 Task: Create an event for the post-launch celebratory dinner.
Action: Mouse moved to (533, 389)
Screenshot: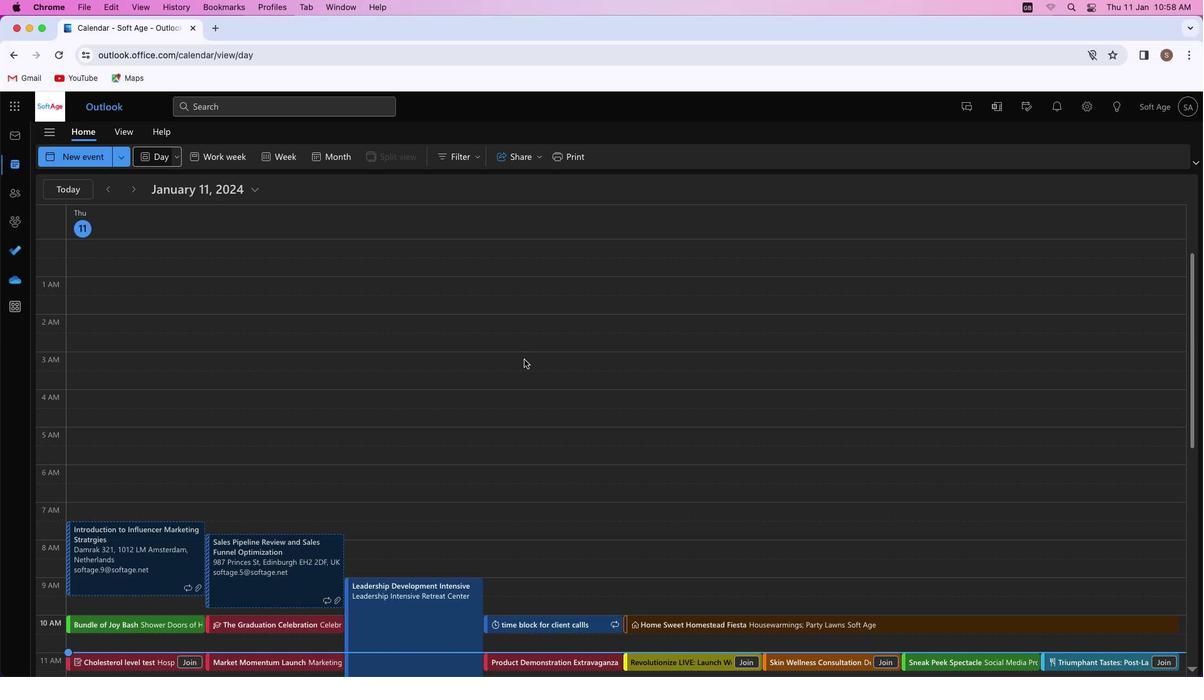
Action: Mouse pressed left at (533, 389)
Screenshot: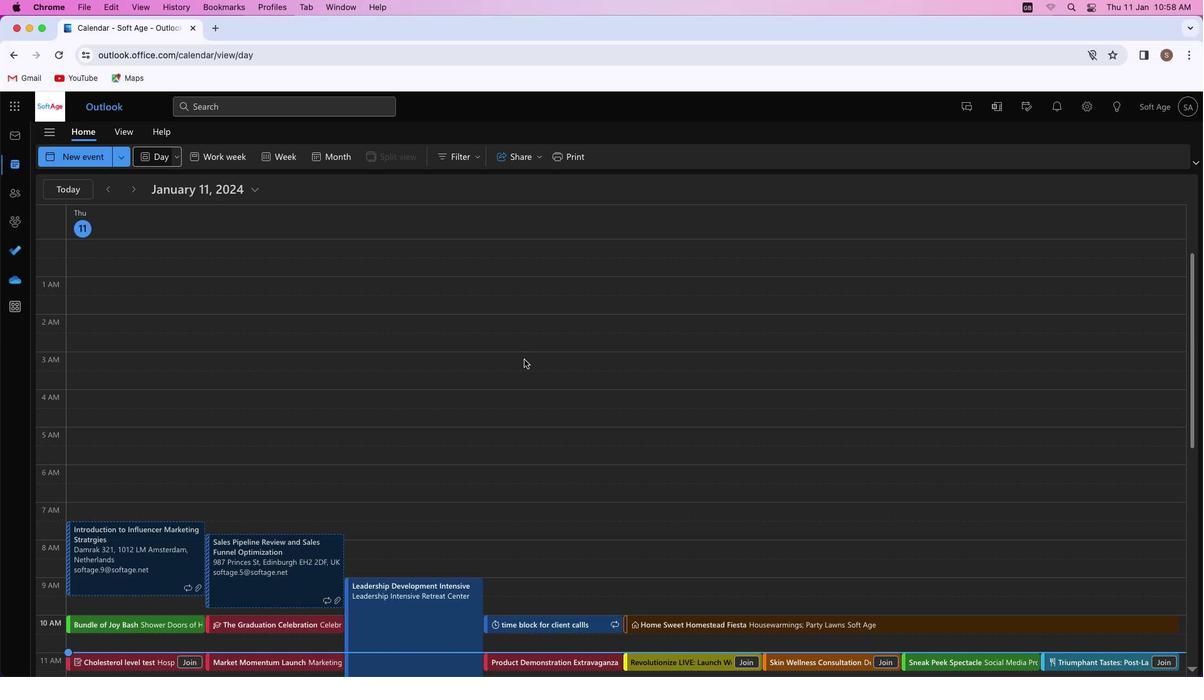 
Action: Mouse moved to (92, 159)
Screenshot: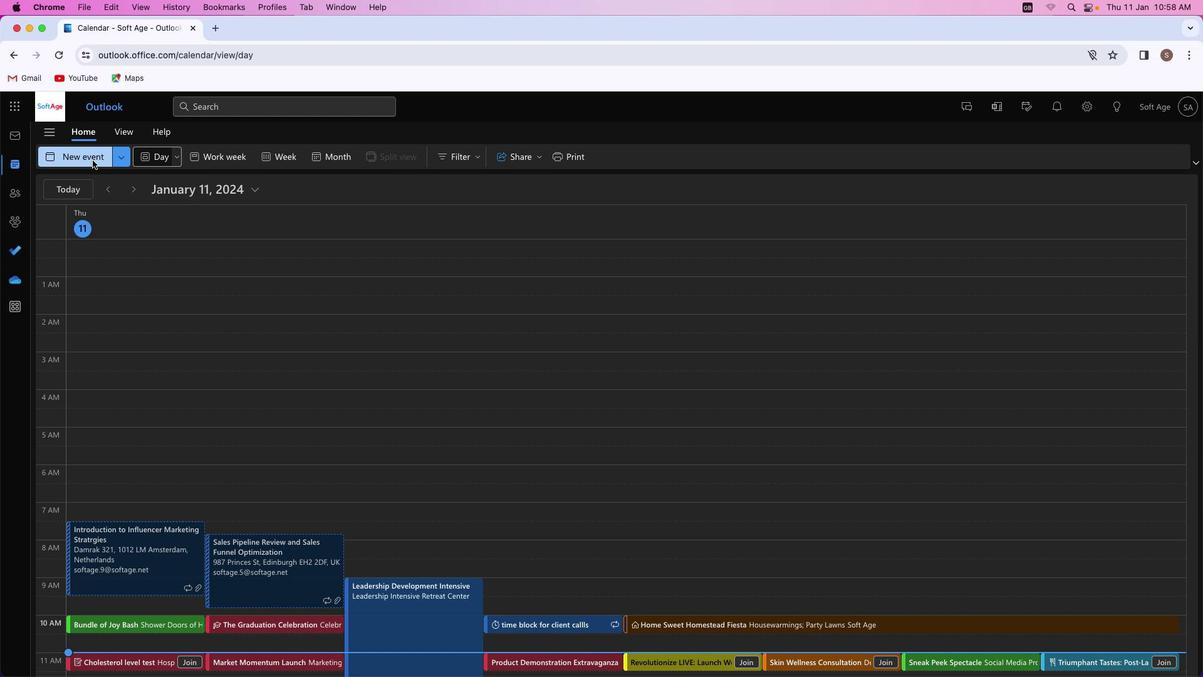 
Action: Mouse pressed left at (92, 159)
Screenshot: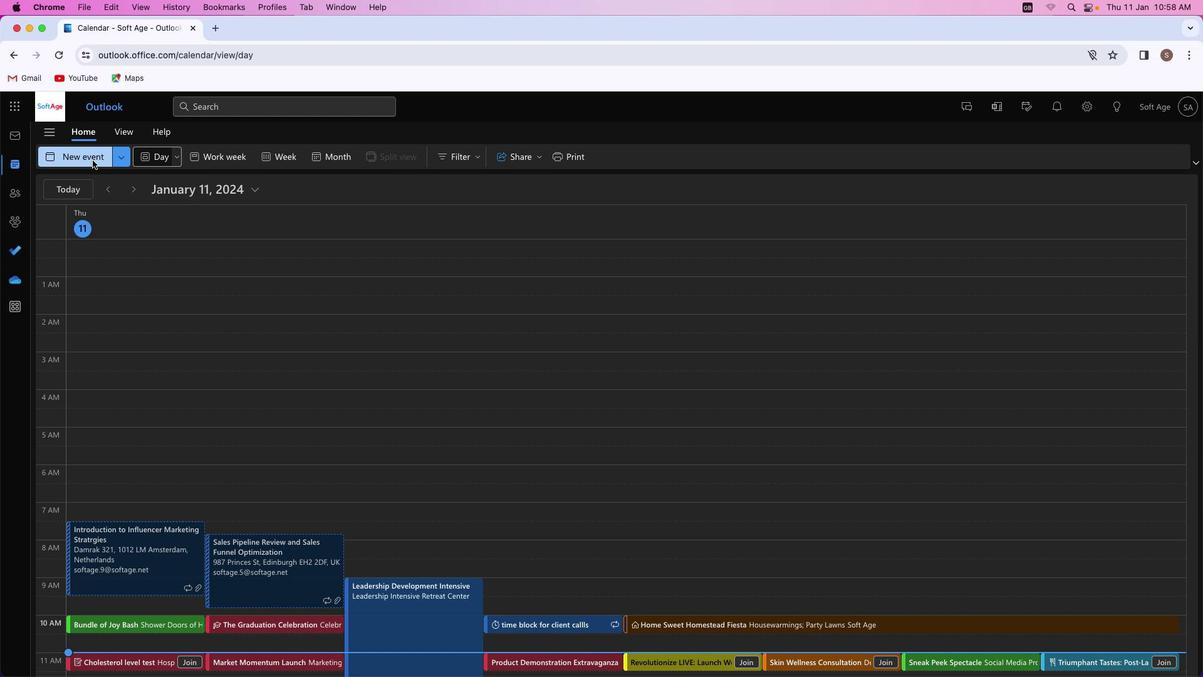 
Action: Mouse moved to (337, 233)
Screenshot: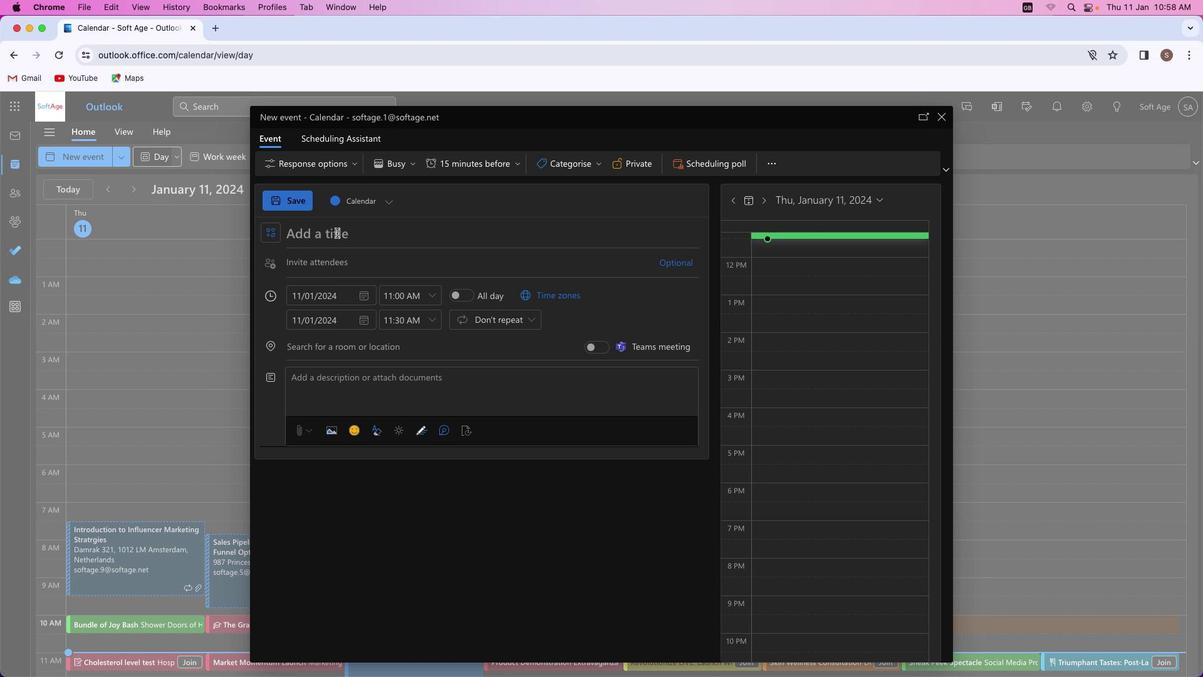 
Action: Mouse pressed left at (337, 233)
Screenshot: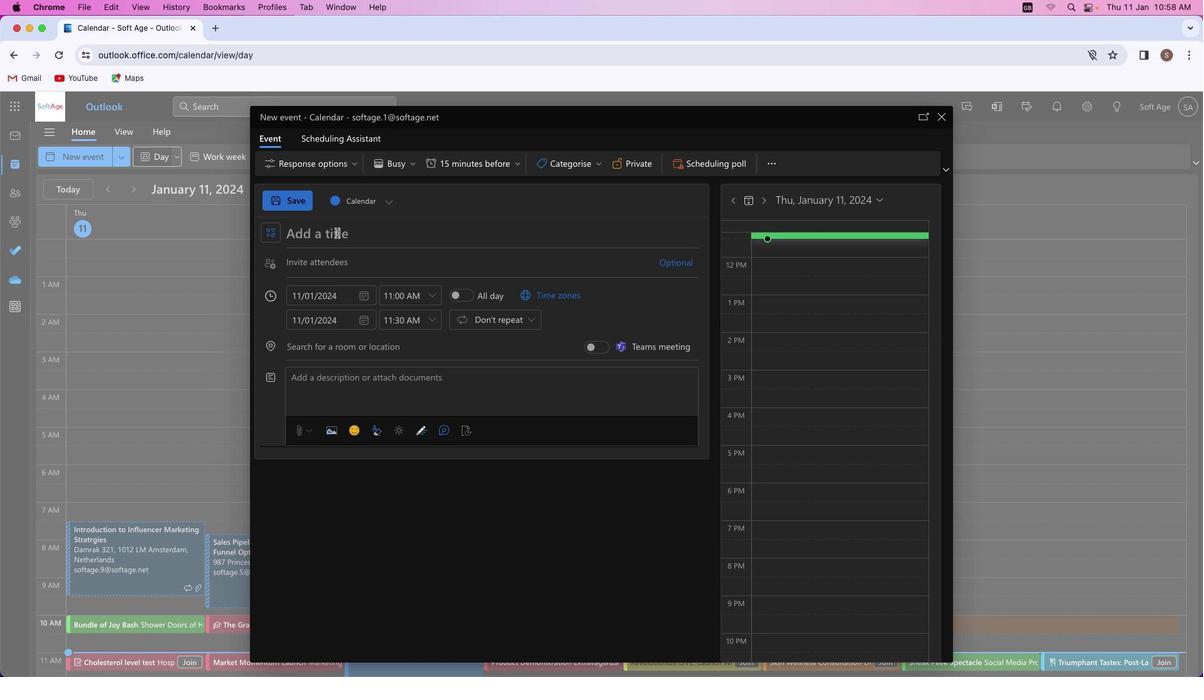 
Action: Key pressed Key.shift'T''r''i''u''m''p''h''a''n''t'Key.spaceKey.shift'T''a''s''t''e''s'Key.shift_r':'Key.spaceKey.shift_r'P''o''s''t''-'Key.shift_r'L''a''u''n''c''h'Key.spaceKey.shift'D''i''n''n''e''r'Key.spaceKey.shift'S''o''i''r''e''e'
Screenshot: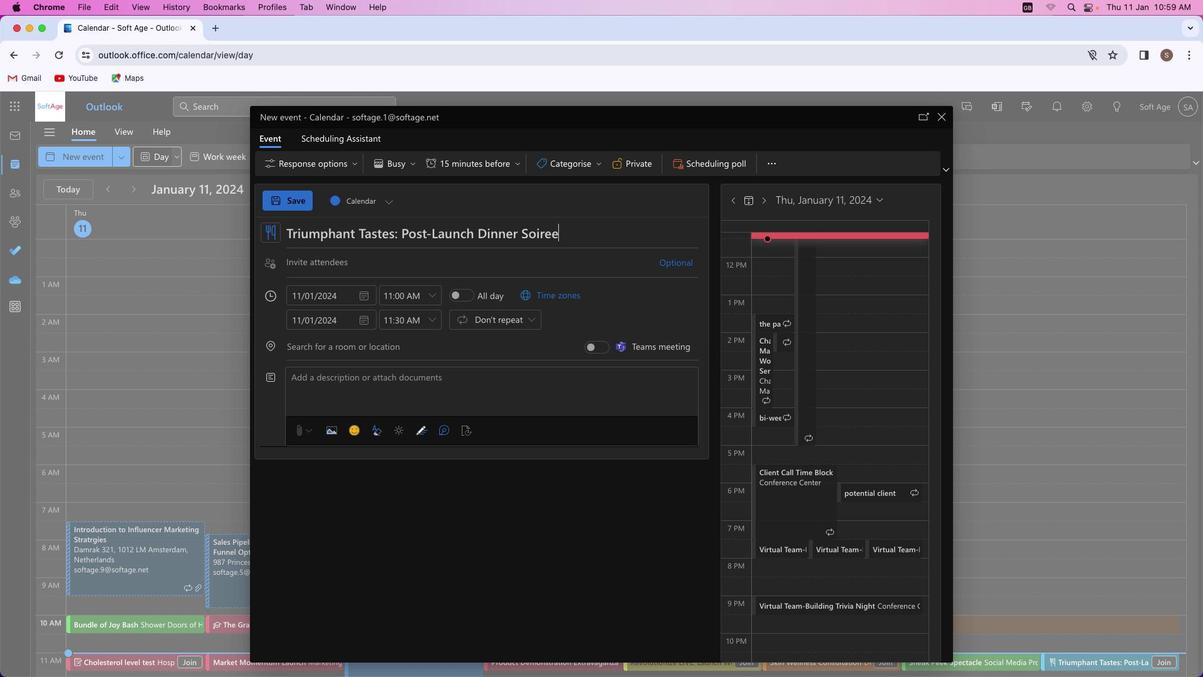 
Action: Mouse moved to (310, 264)
Screenshot: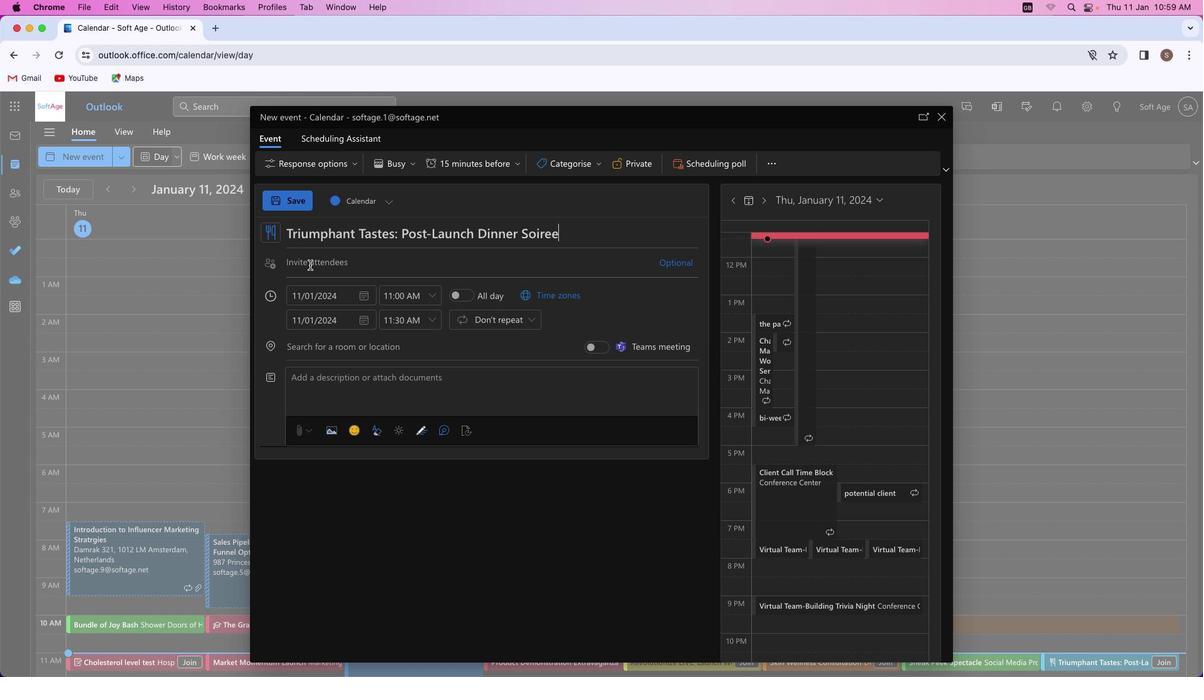 
Action: Mouse pressed left at (310, 264)
Screenshot: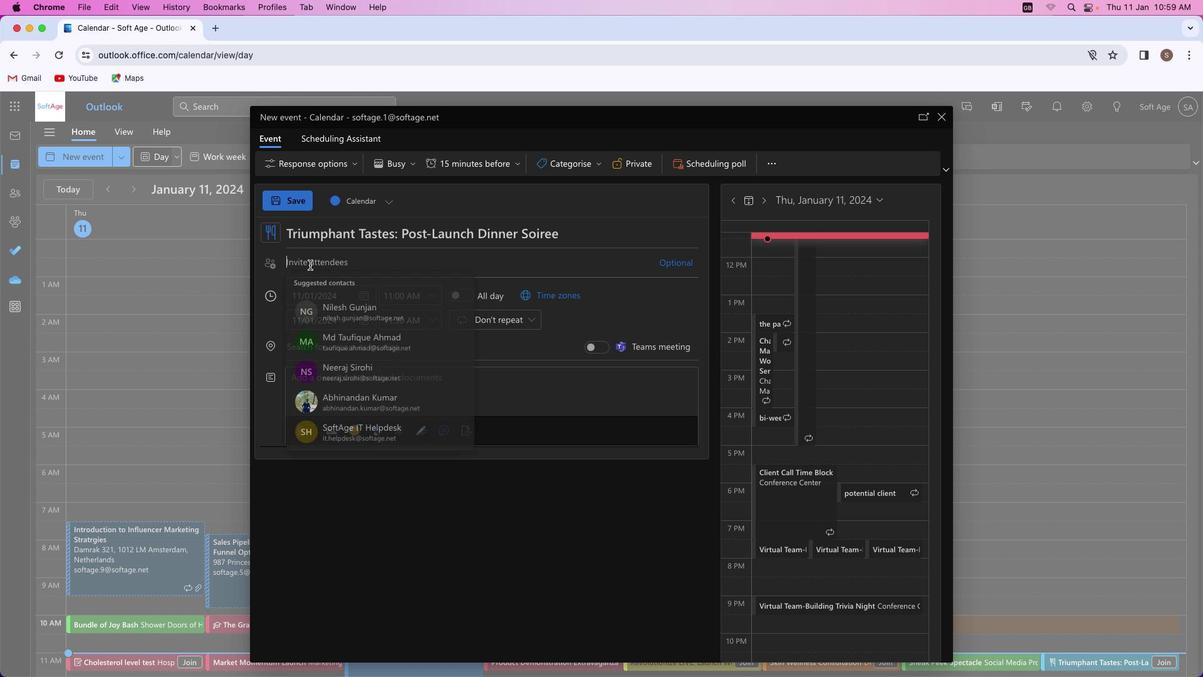 
Action: Key pressed Key.shift'S''h''i''v''a''m''y''a''d''a''v''4''1'Key.shift'@''o''u''t''l''o''o''k''.''c''o''m'
Screenshot: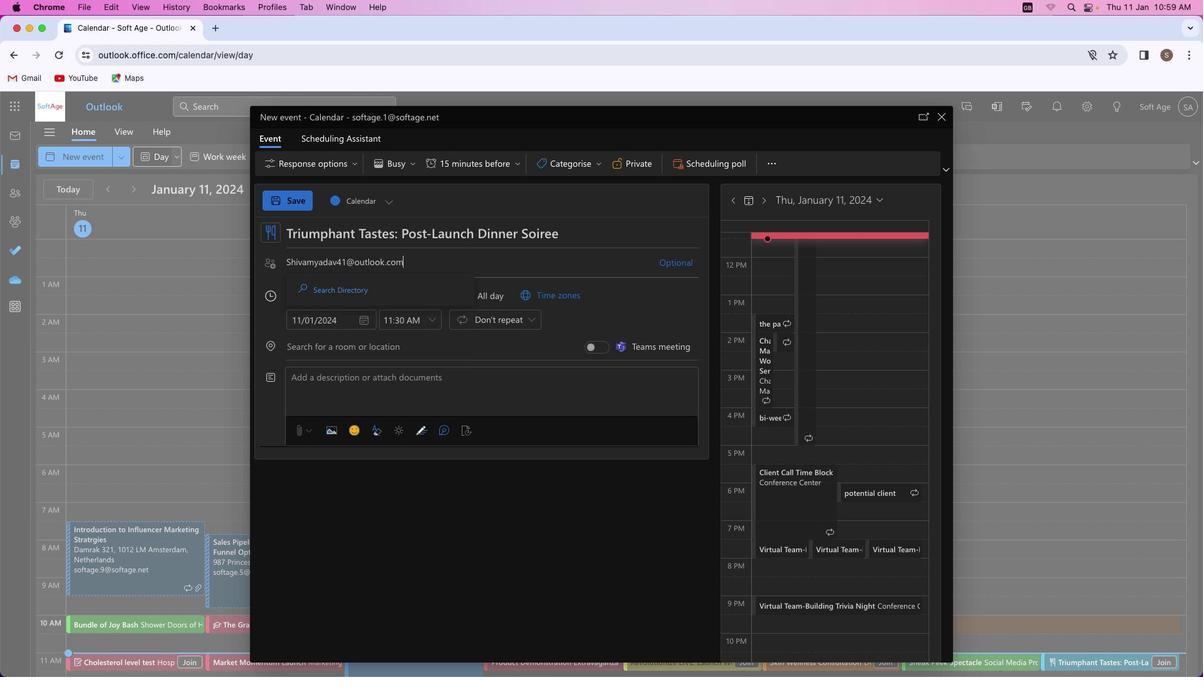 
Action: Mouse moved to (401, 286)
Screenshot: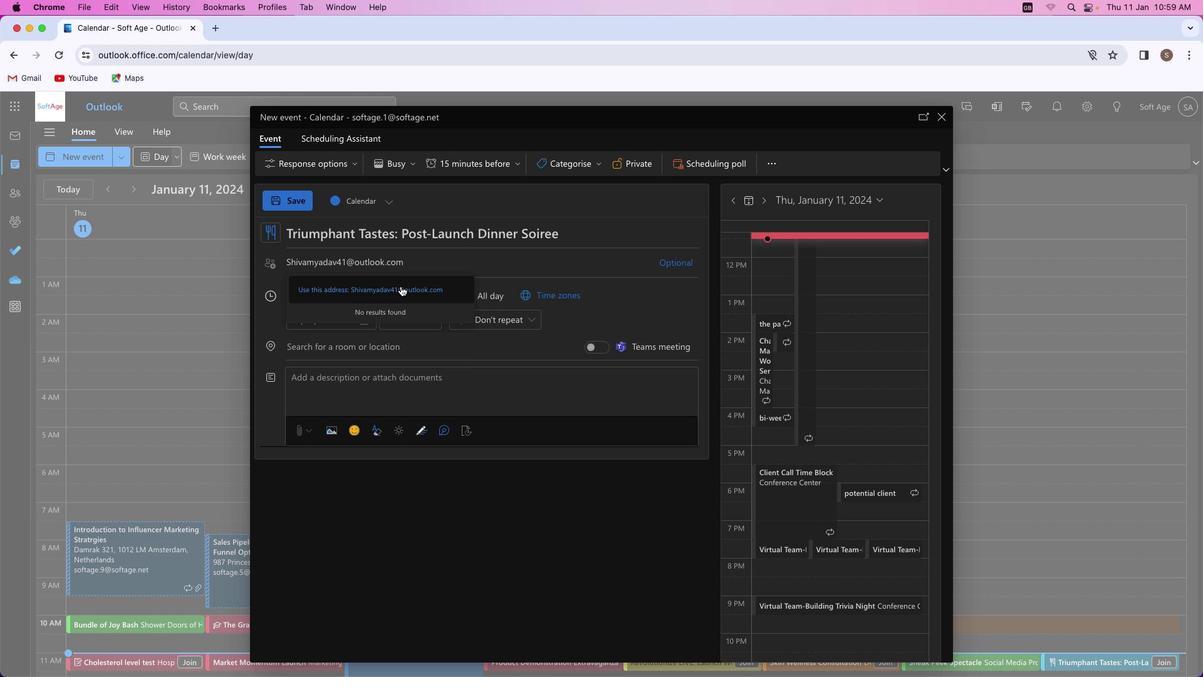 
Action: Mouse pressed left at (401, 286)
Screenshot: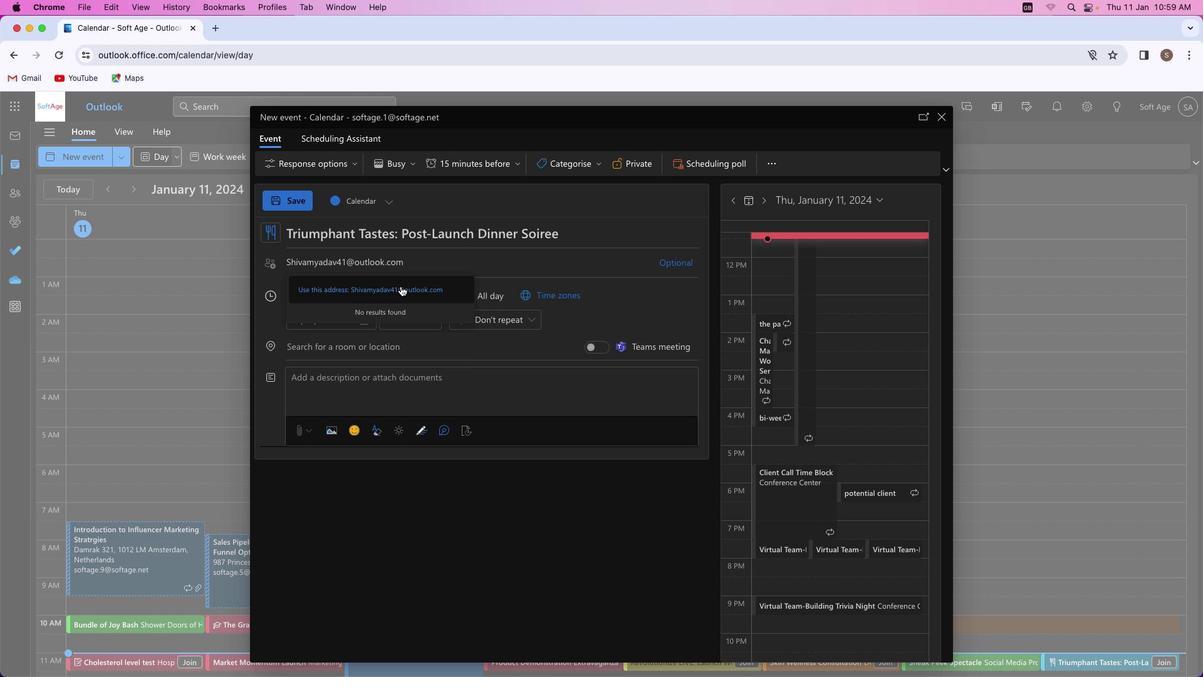 
Action: Mouse moved to (445, 288)
Screenshot: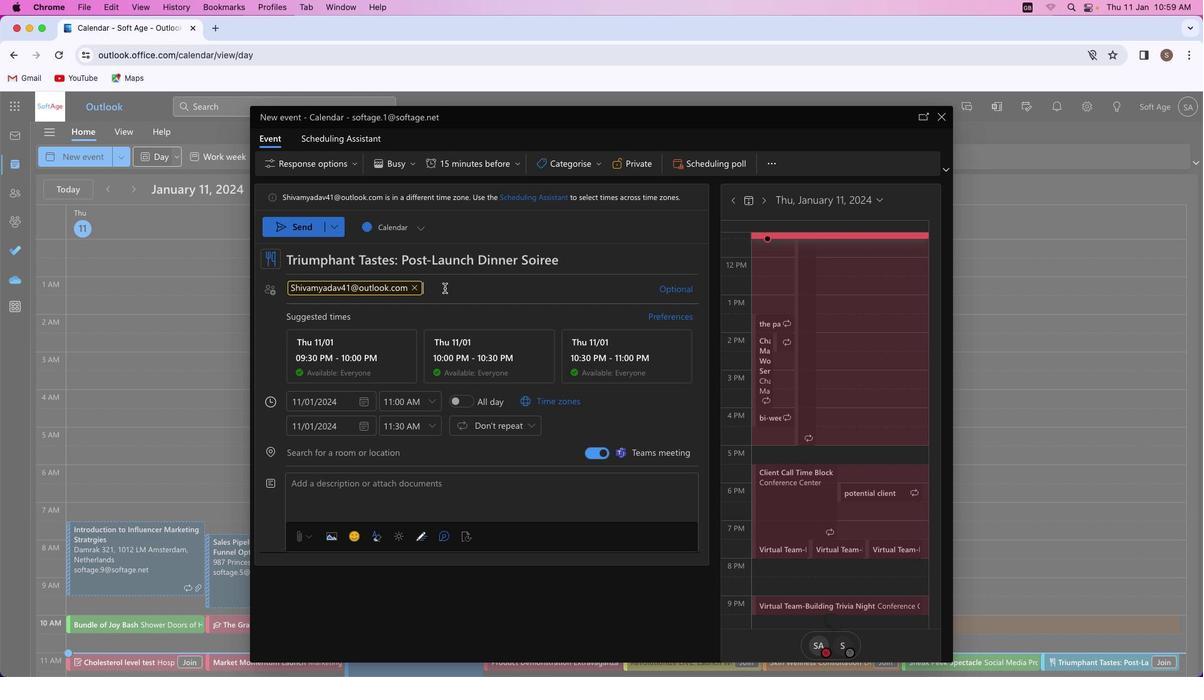 
Action: Key pressed Key.shift'A''k''a''s''h''r''a''j''p''u''t'Key.shift'@''o''u''t''l''o''o''k''.''c''o''m'
Screenshot: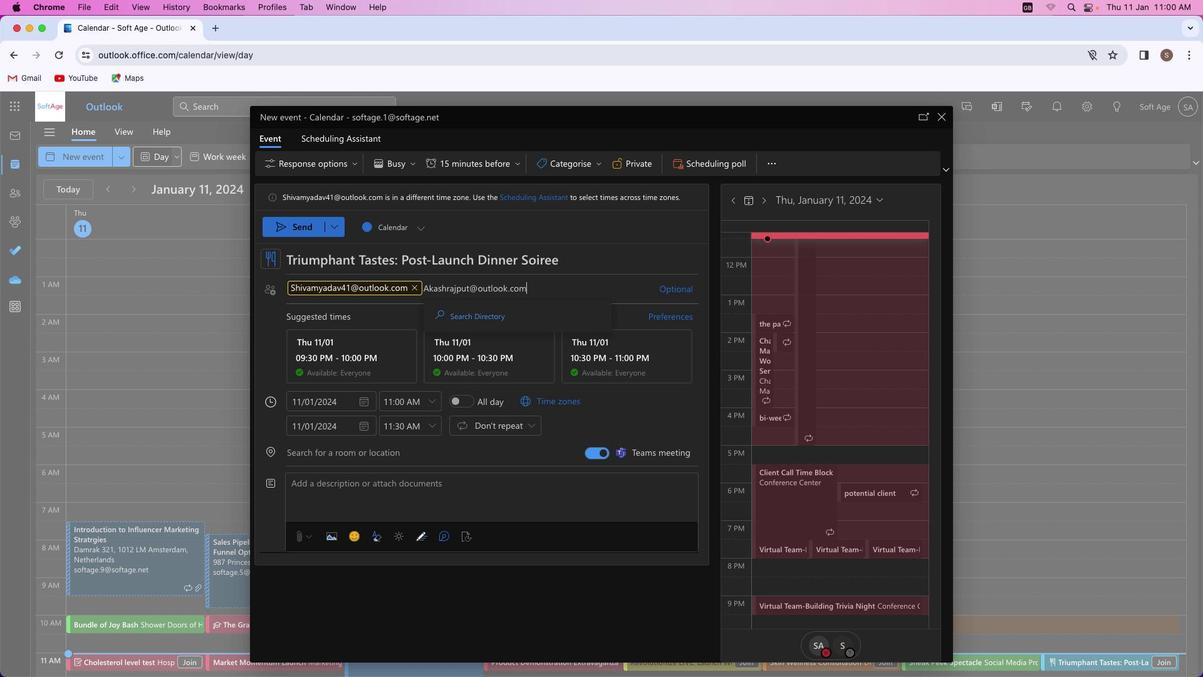 
Action: Mouse moved to (564, 320)
Screenshot: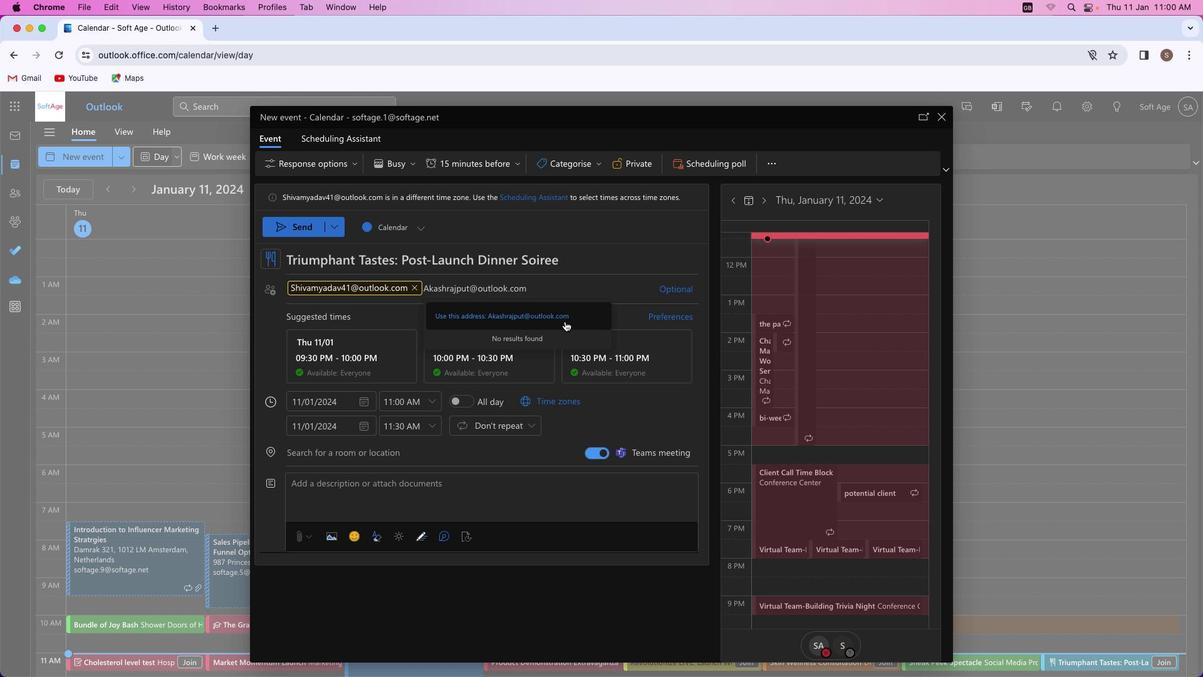 
Action: Mouse pressed left at (564, 320)
Screenshot: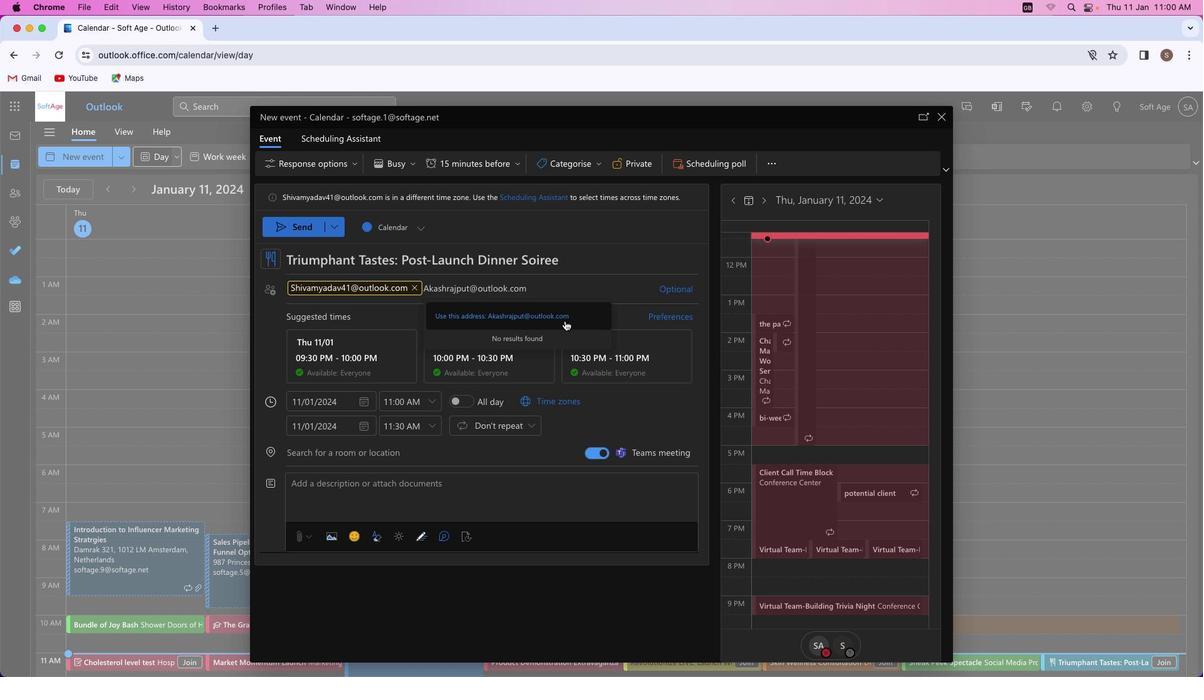 
Action: Mouse moved to (363, 460)
Screenshot: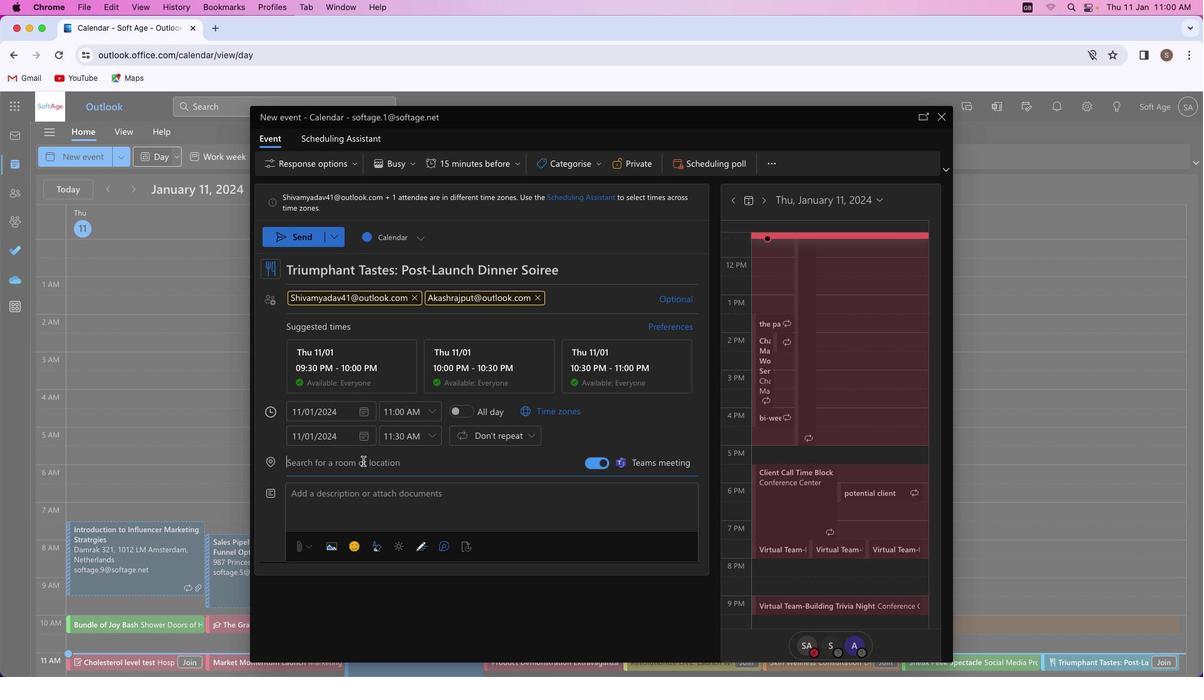 
Action: Mouse pressed left at (363, 460)
Screenshot: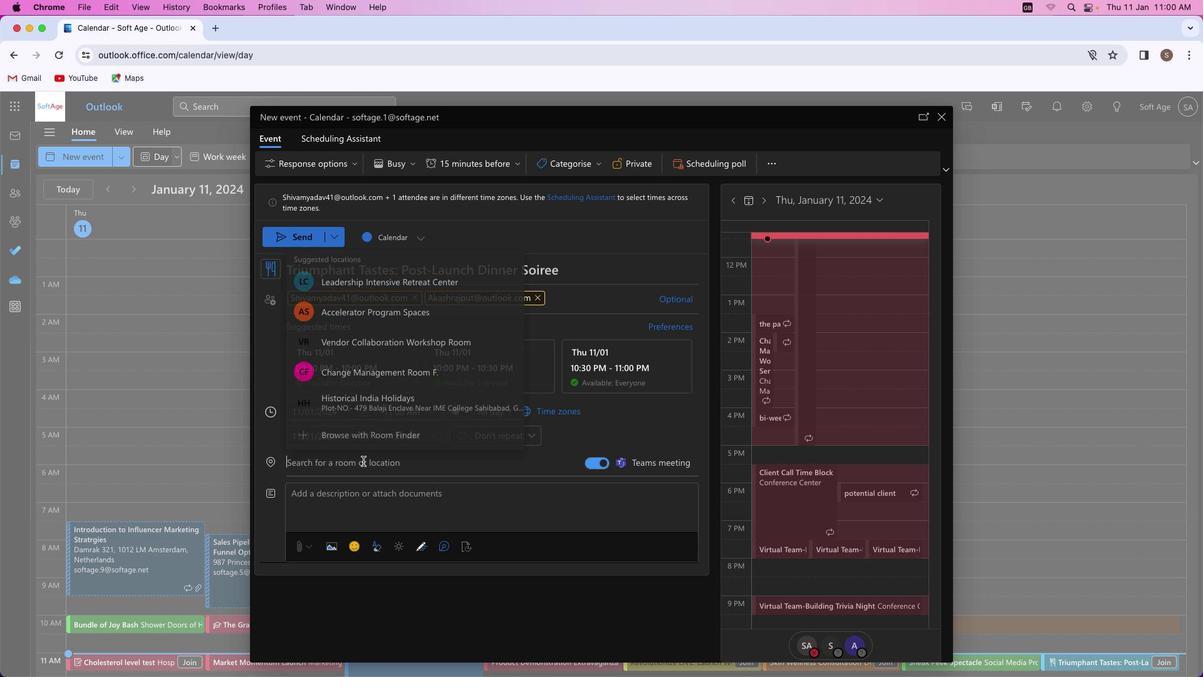 
Action: Key pressed Key.shift'D''i''n''n''e''r'
Screenshot: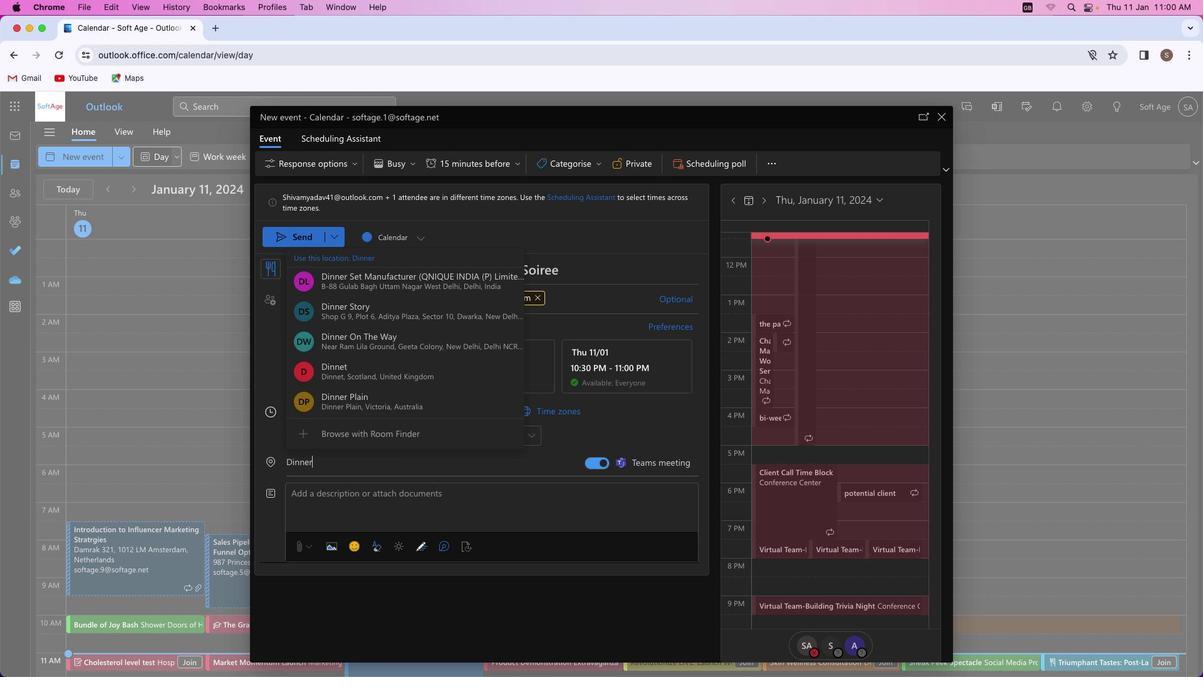 
Action: Mouse moved to (398, 312)
Screenshot: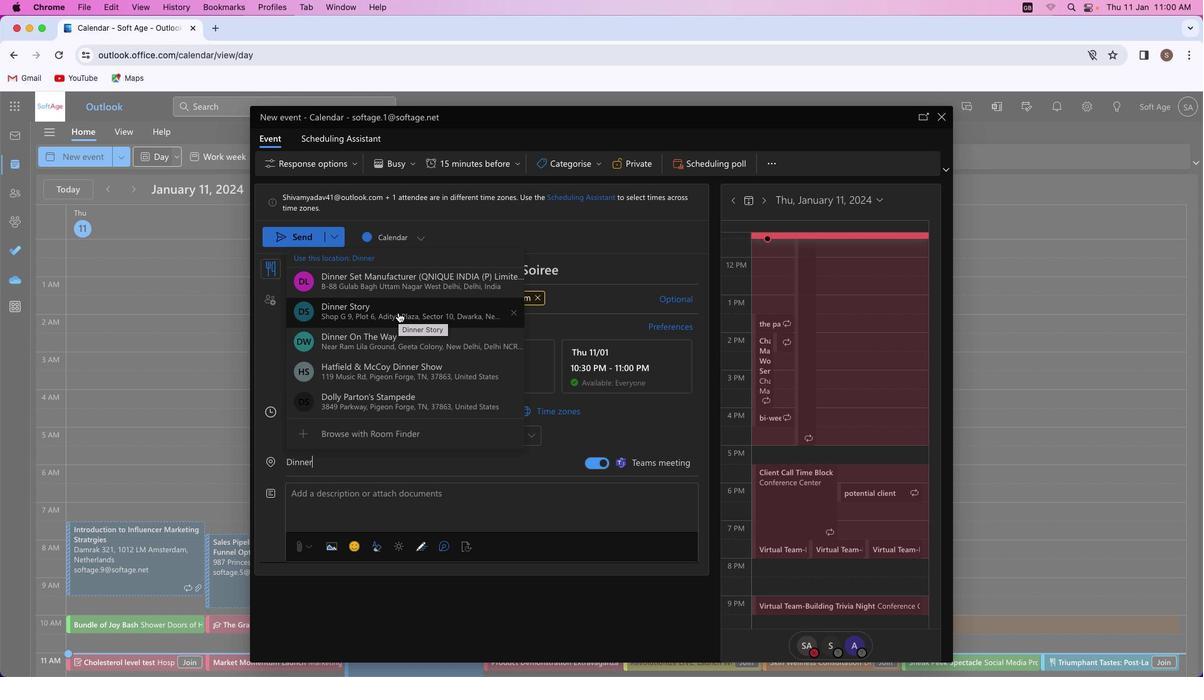 
Action: Mouse pressed left at (398, 312)
Screenshot: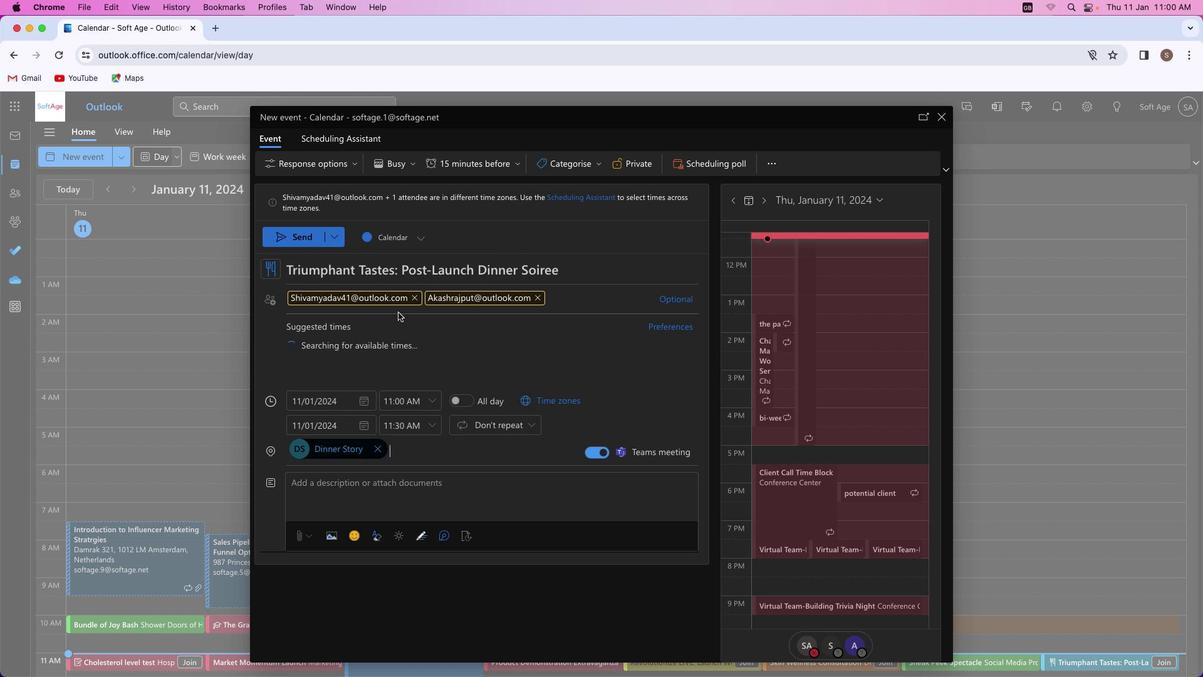 
Action: Mouse moved to (420, 458)
Screenshot: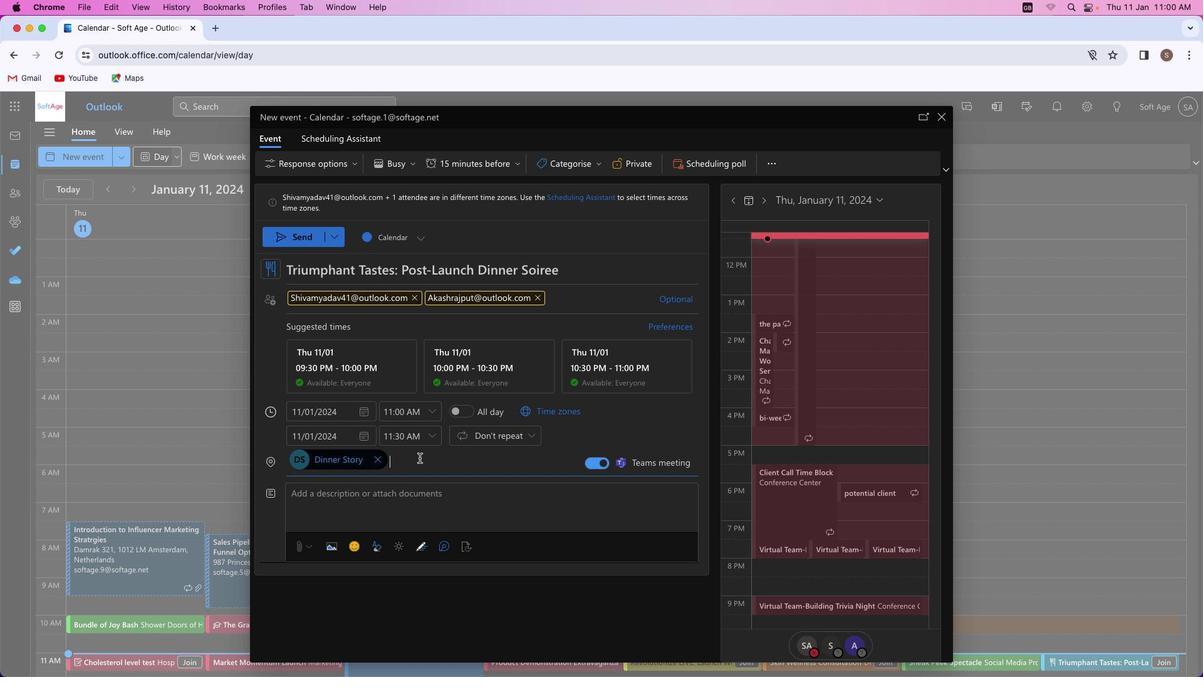 
Action: Mouse pressed left at (420, 458)
Screenshot: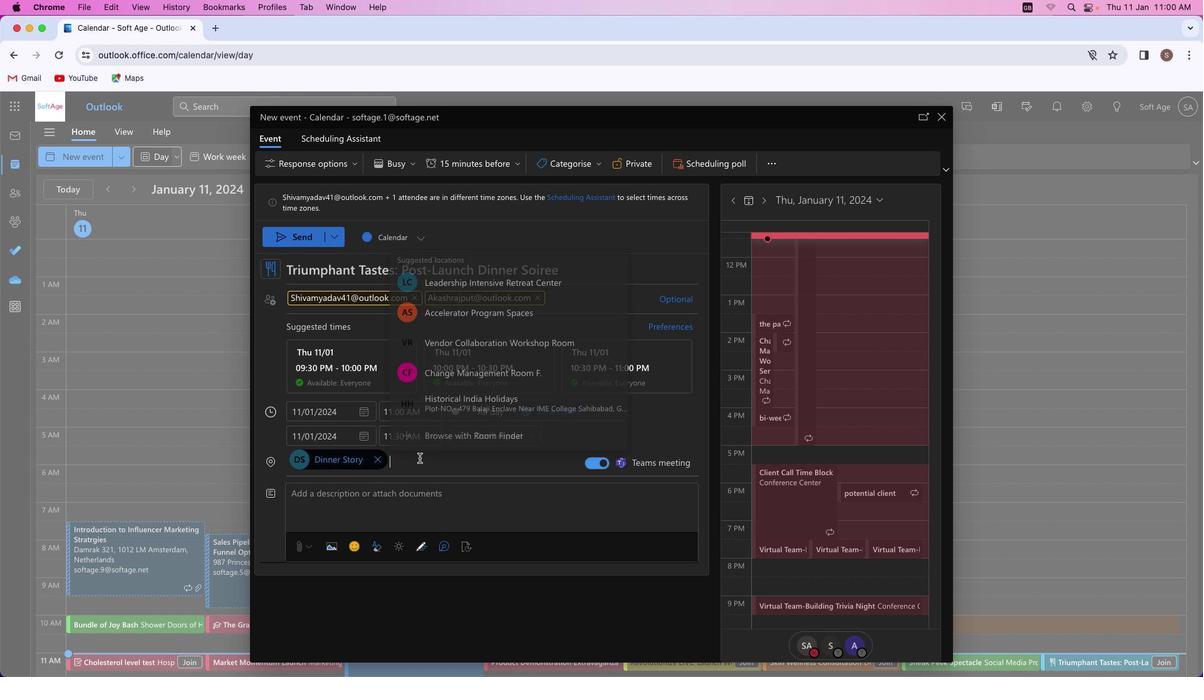 
Action: Key pressed Key.shift_r'L''a''u''n''c''h'
Screenshot: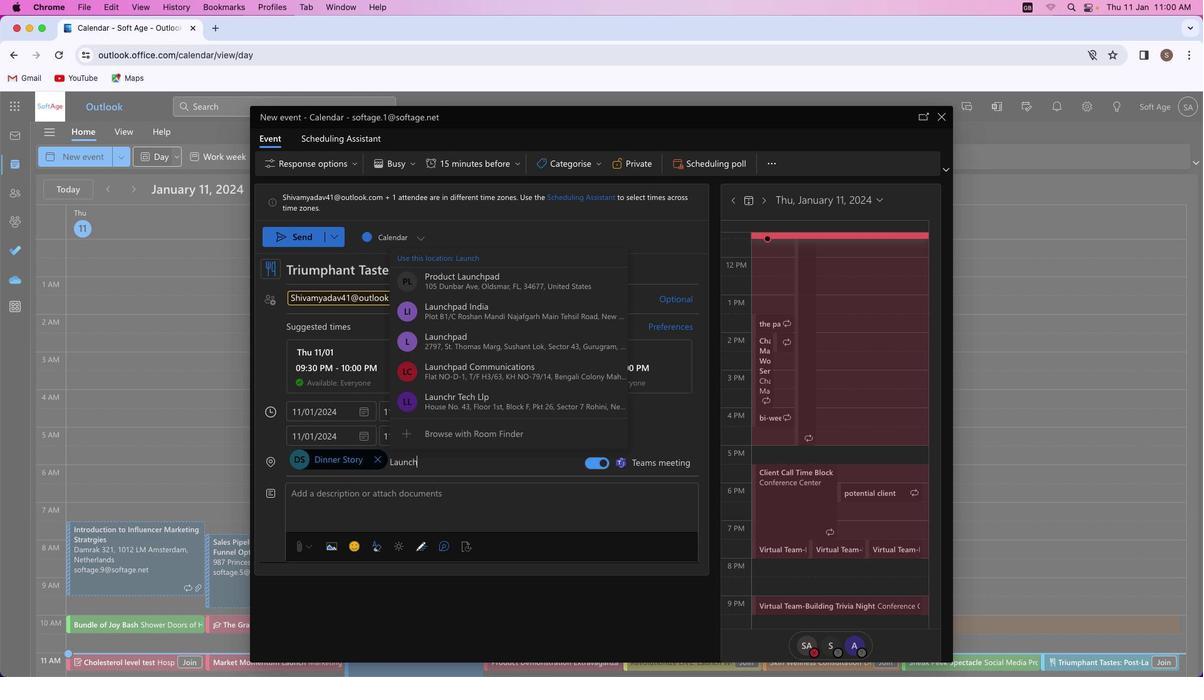 
Action: Mouse moved to (526, 308)
Screenshot: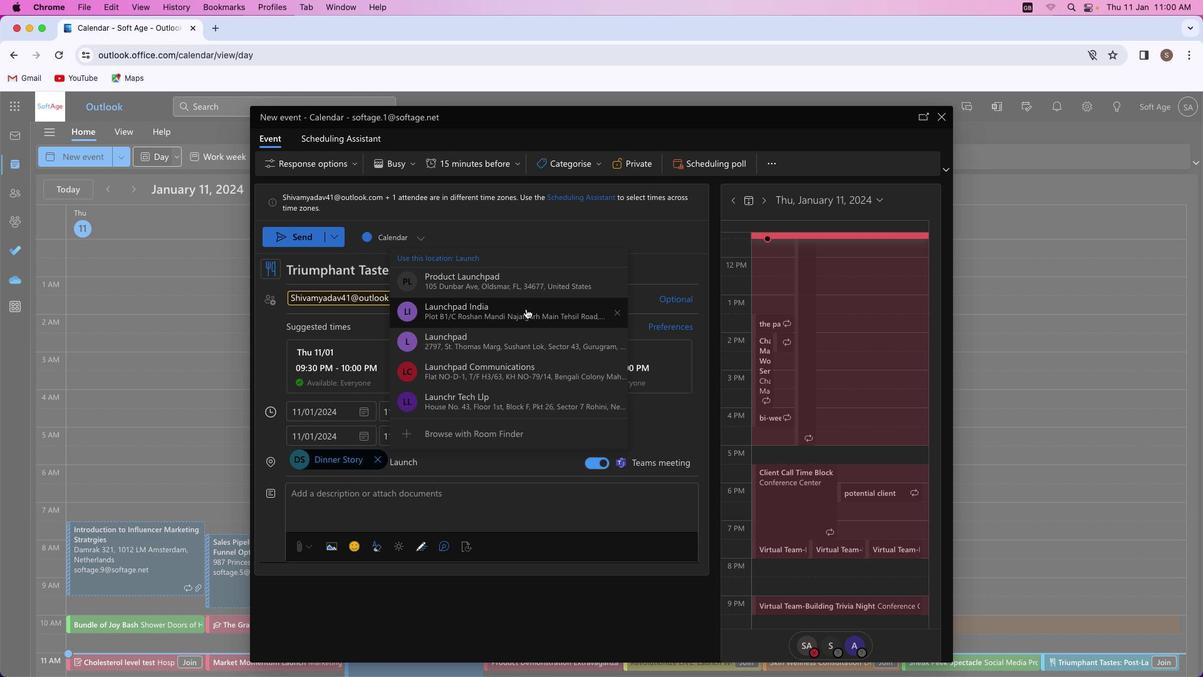 
Action: Mouse pressed left at (526, 308)
Screenshot: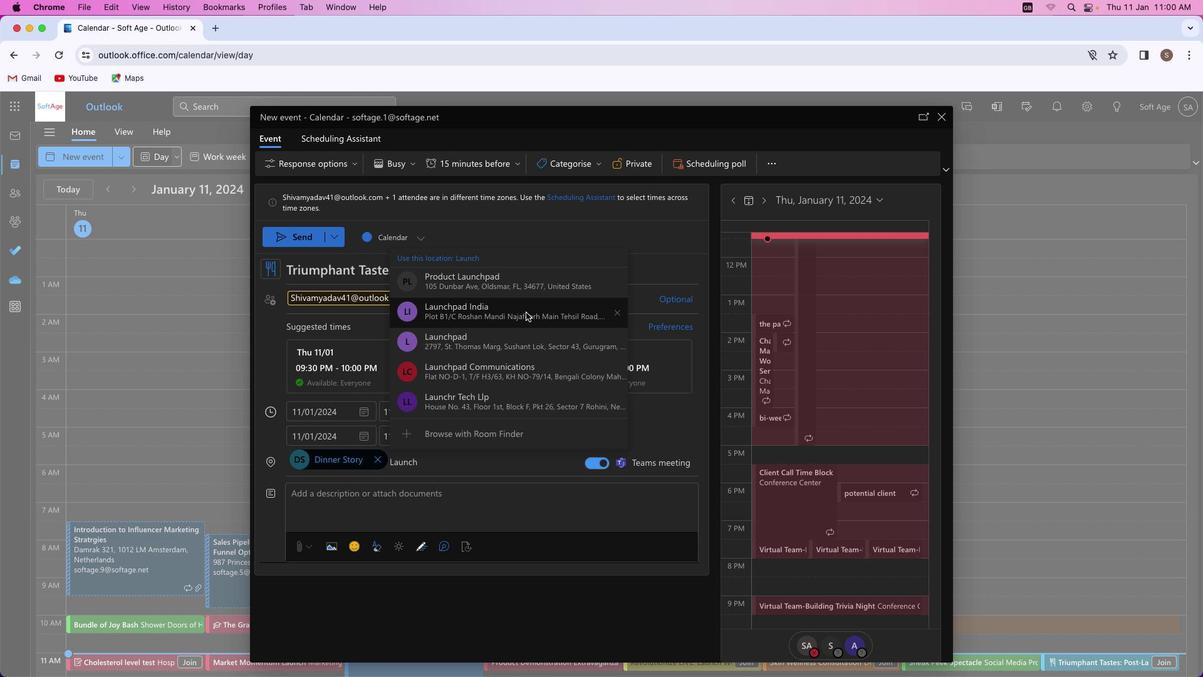 
Action: Mouse moved to (396, 514)
Screenshot: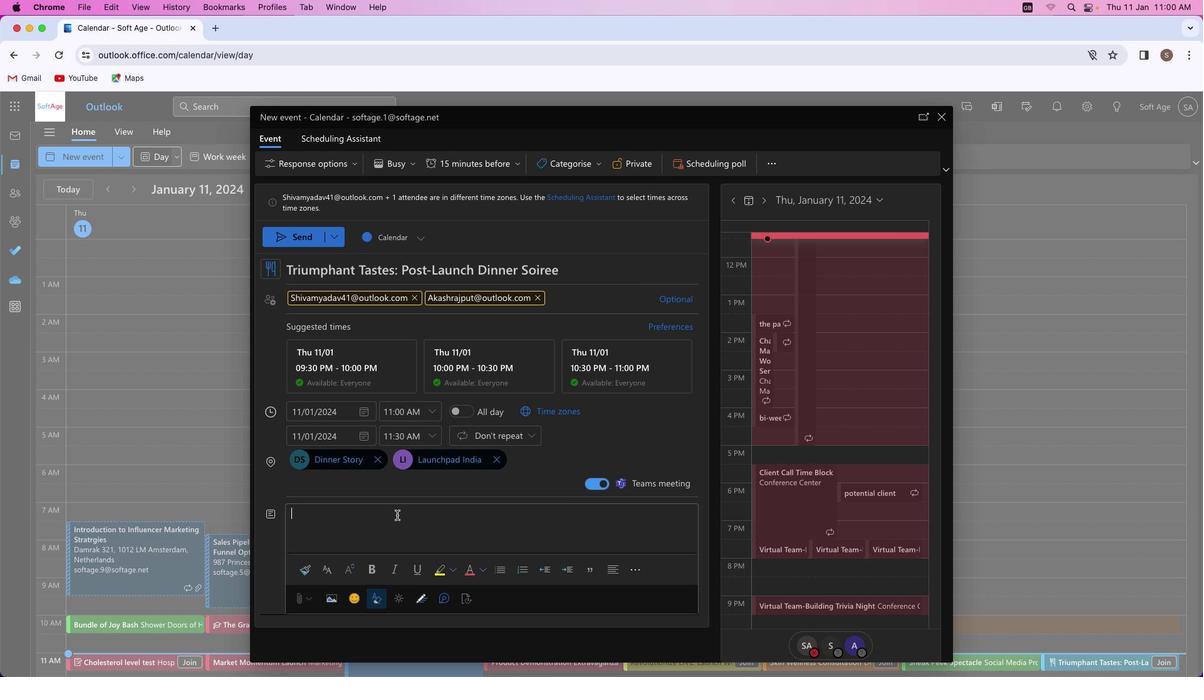 
Action: Mouse pressed left at (396, 514)
Screenshot: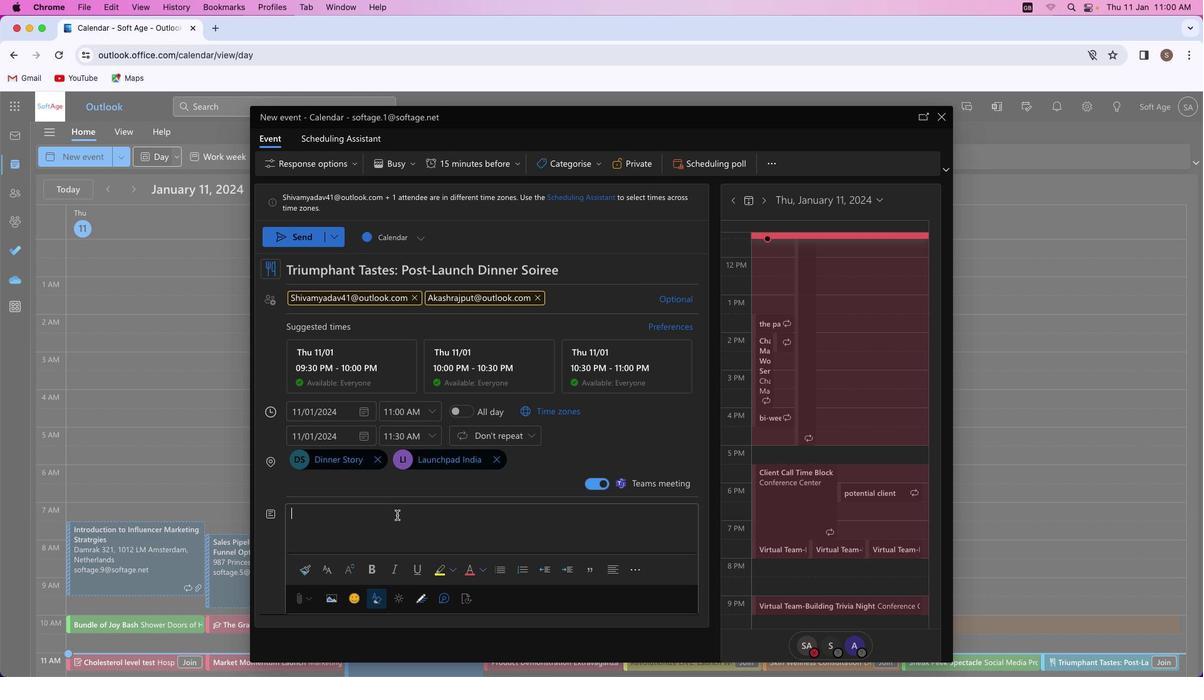 
Action: Key pressed Key.shift'S''a''v''o''r'Key.space's''u''c''c''e''s''s'Key.space'a''t'Key.space'o''u''r'Key.space'p''o''s''t''-''l''a''u''n''c''h'Key.space'c''e''l''e''b''r''a''t''o''r''y'Key.space'd''i''n''n''e''r'Key.shift'!'Key.spaceKey.shift_r'I''n''d''u''l''g''e'Key.space'i''n'Key.space'c''u''l''i''n''a''r''y'Key.space'd''e''l''i''g''h''t''s'','Key.space'r''a''i''s''e'Key.space'a'Key.space't''o''a''s''t'Key.space't''o'Key.space'a''c''h''i''e''v''e''m''e''n''t''s'','Key.space'a''n''d'Key.space'b''a''s''k'Key.space'i''n'Key.space't''h''e'Key.space'c''a''m''a''r''a''d''e''r''i''e'Key.space'o''f'Key.space'a'Key.space'v''i''c''t''o''r''i''o''u''s'Key.space'j''o''u''r''n''e''y''.'
Screenshot: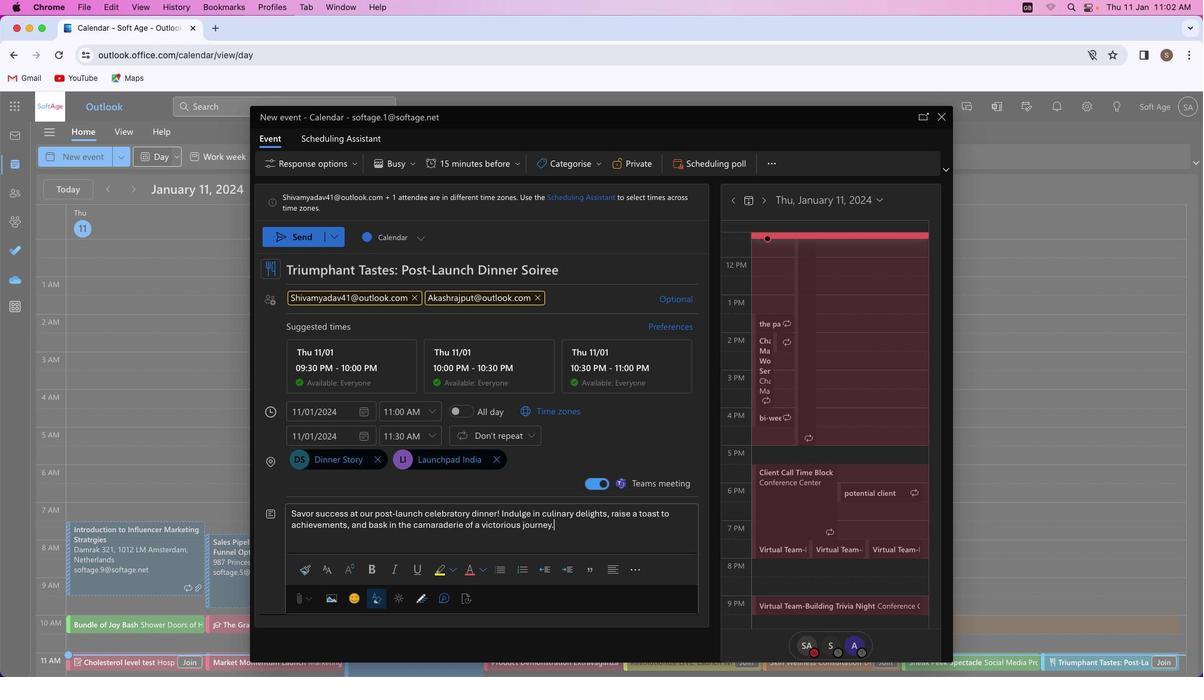 
Action: Mouse moved to (495, 512)
Screenshot: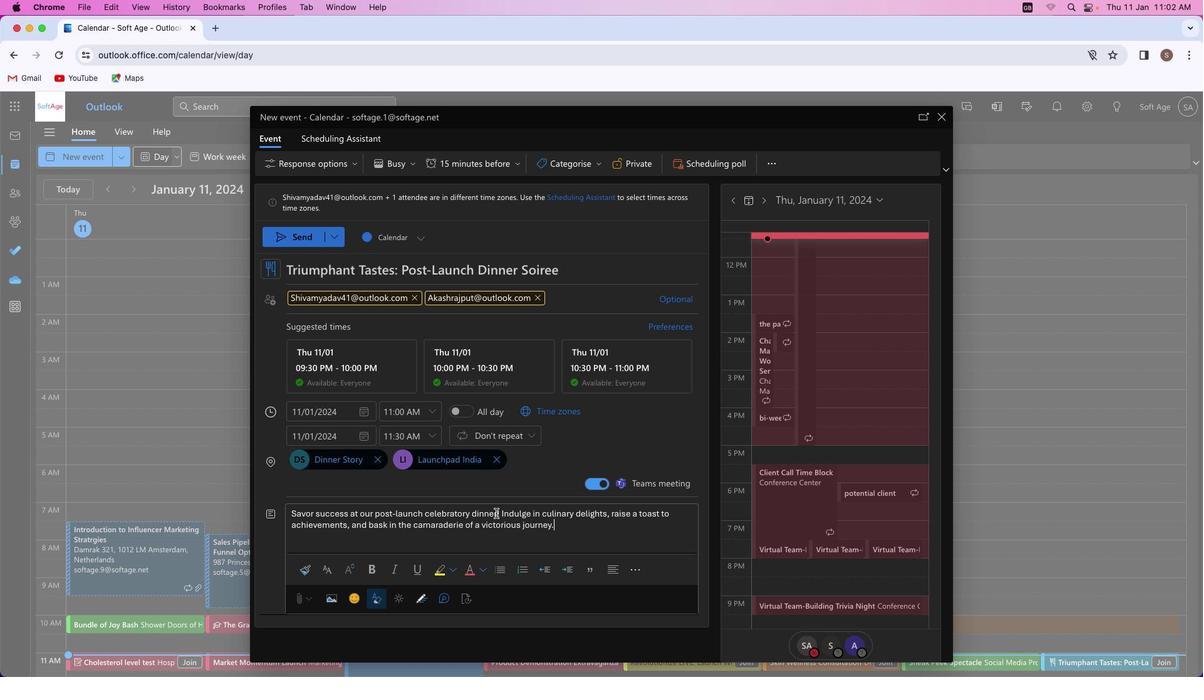 
Action: Mouse pressed left at (495, 512)
Screenshot: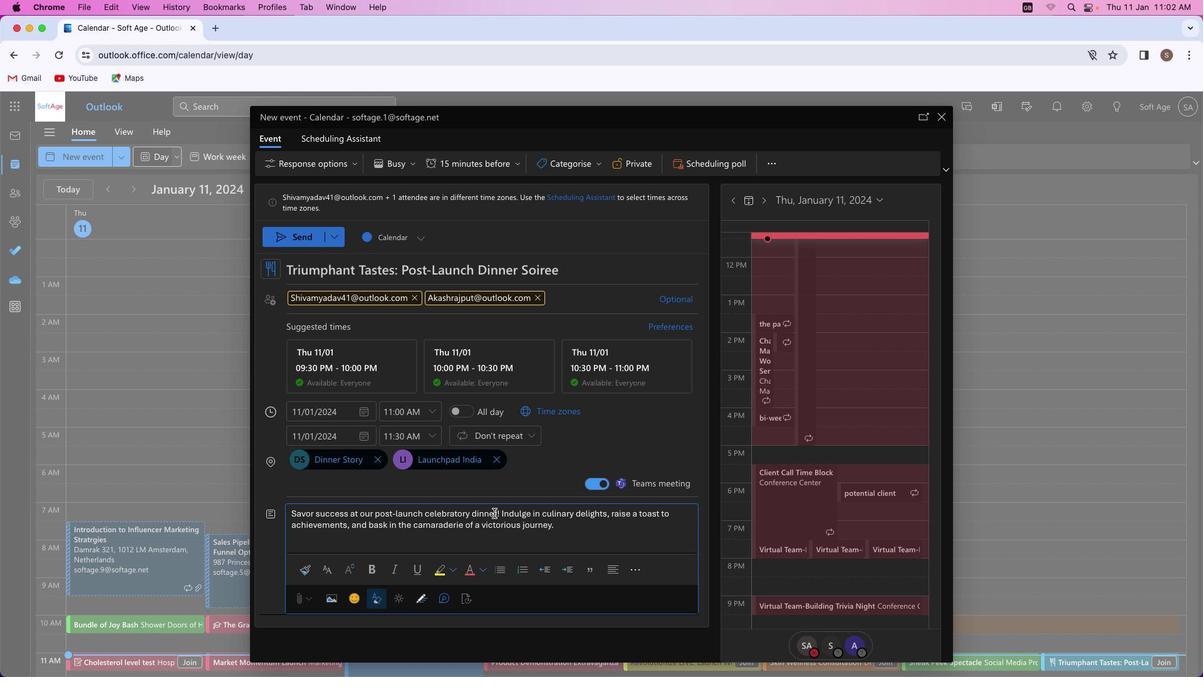 
Action: Mouse moved to (371, 568)
Screenshot: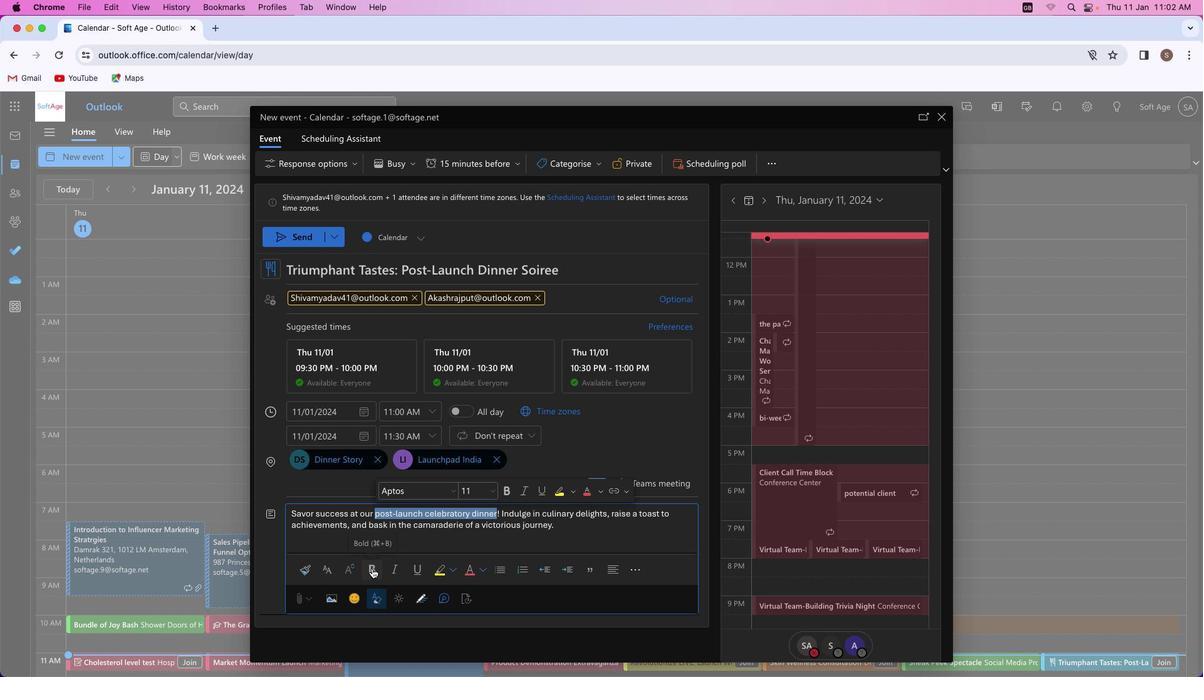 
Action: Mouse pressed left at (371, 568)
Screenshot: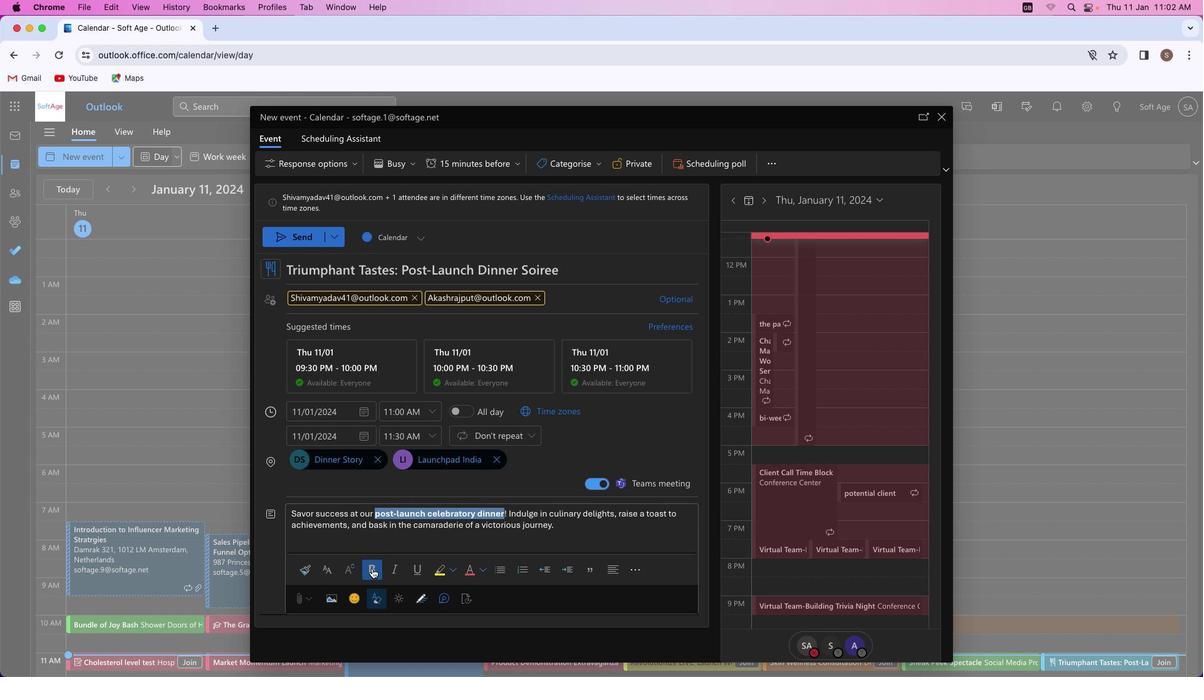 
Action: Mouse moved to (391, 569)
Screenshot: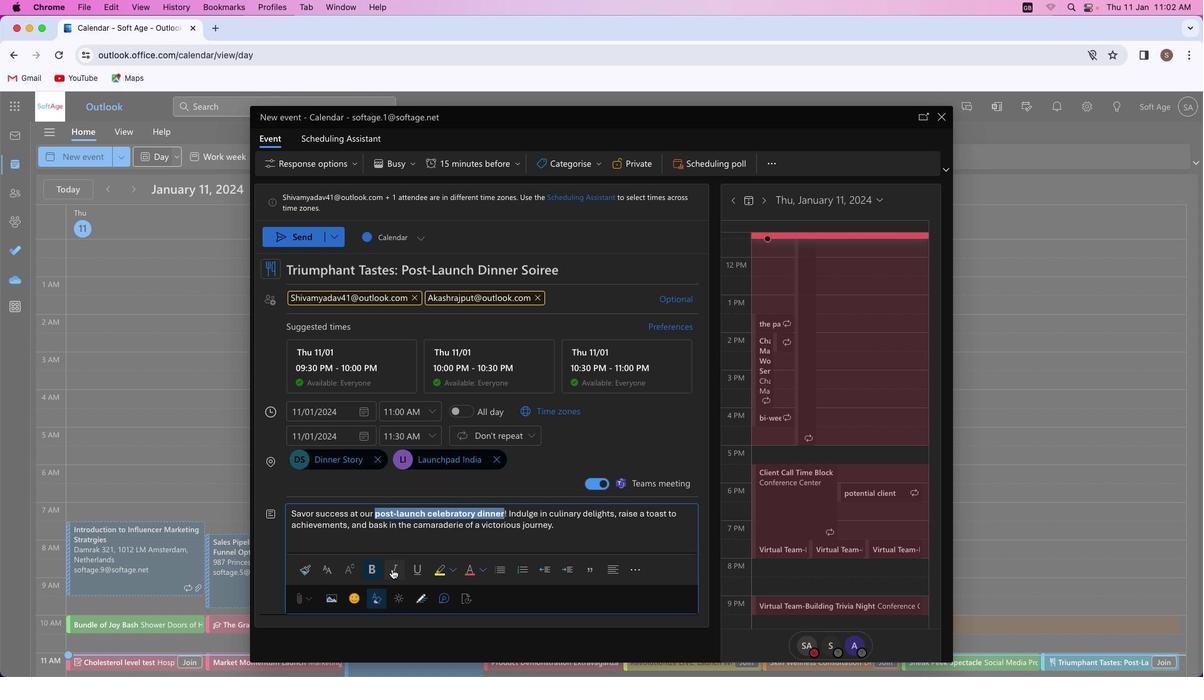 
Action: Mouse pressed left at (391, 569)
Screenshot: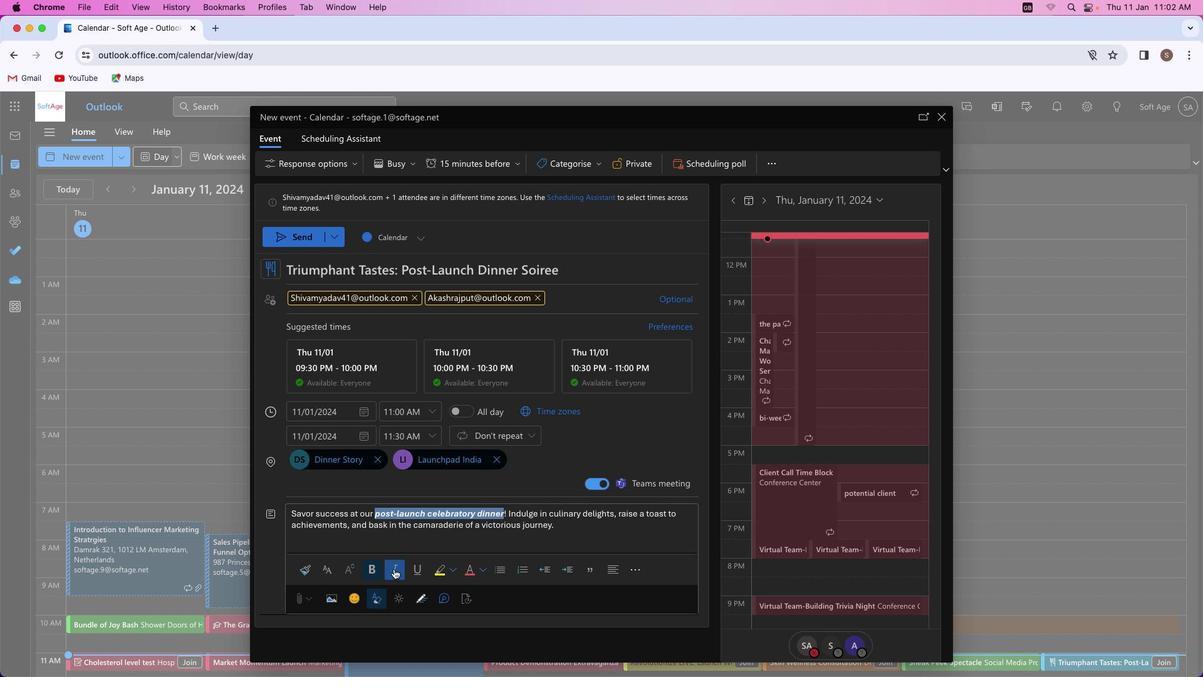 
Action: Mouse moved to (471, 572)
Screenshot: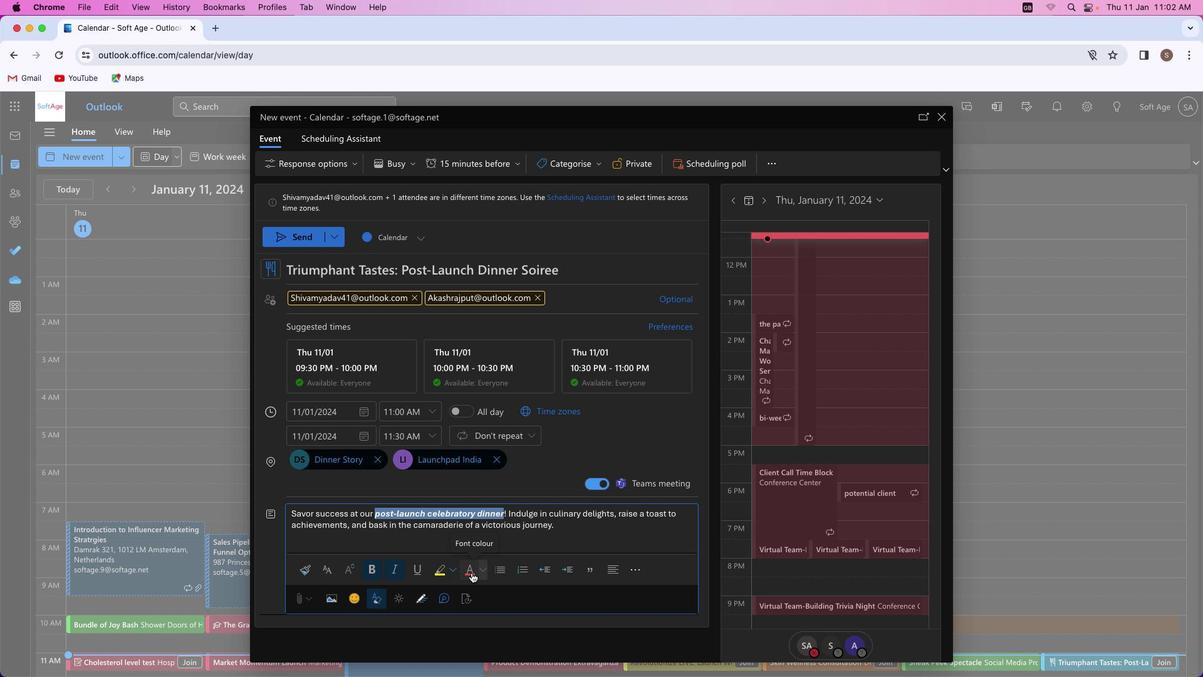 
Action: Mouse pressed left at (471, 572)
Screenshot: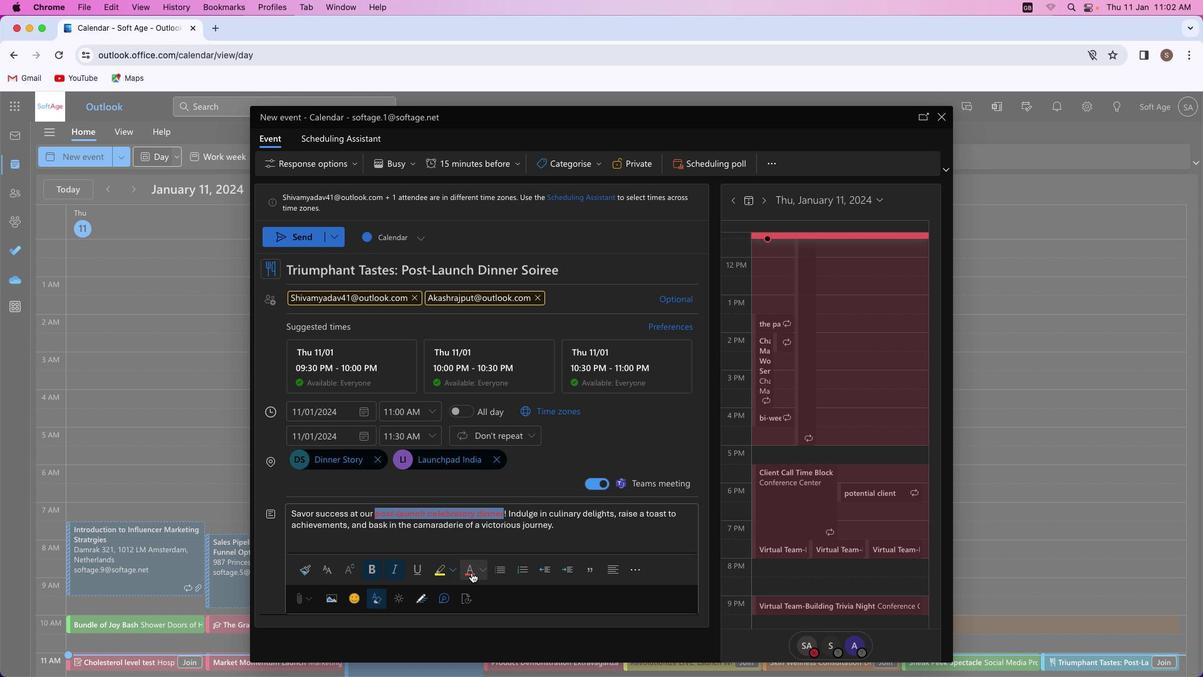 
Action: Mouse moved to (589, 541)
Screenshot: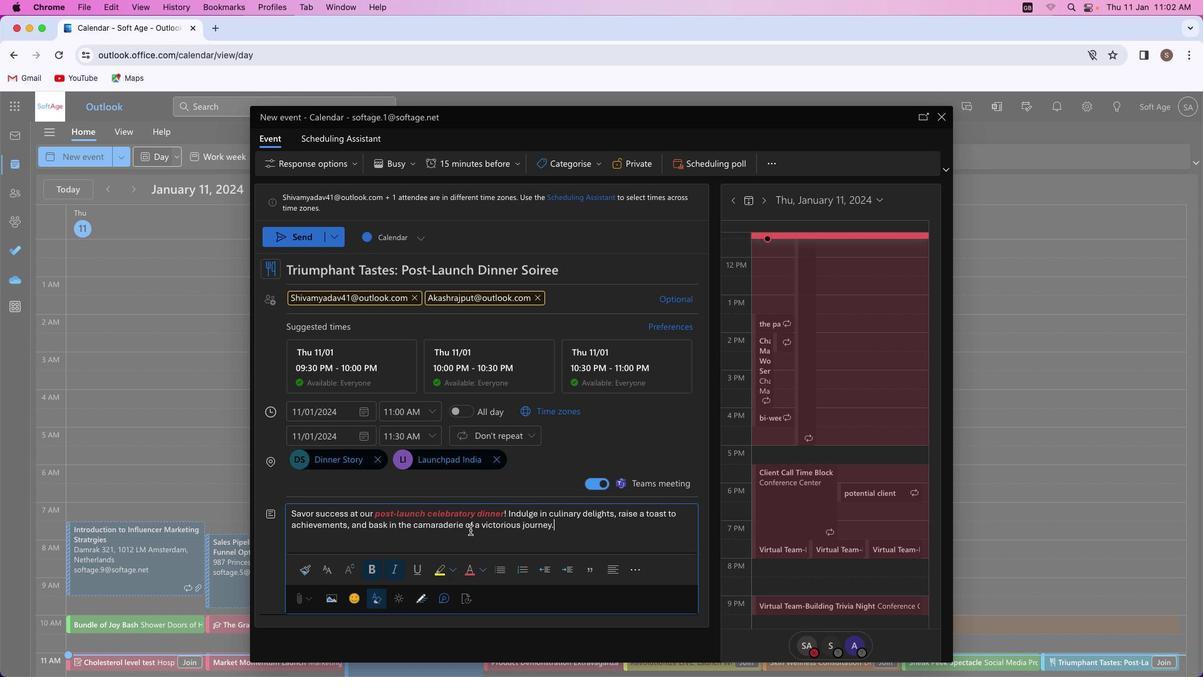 
Action: Mouse pressed left at (589, 541)
Screenshot: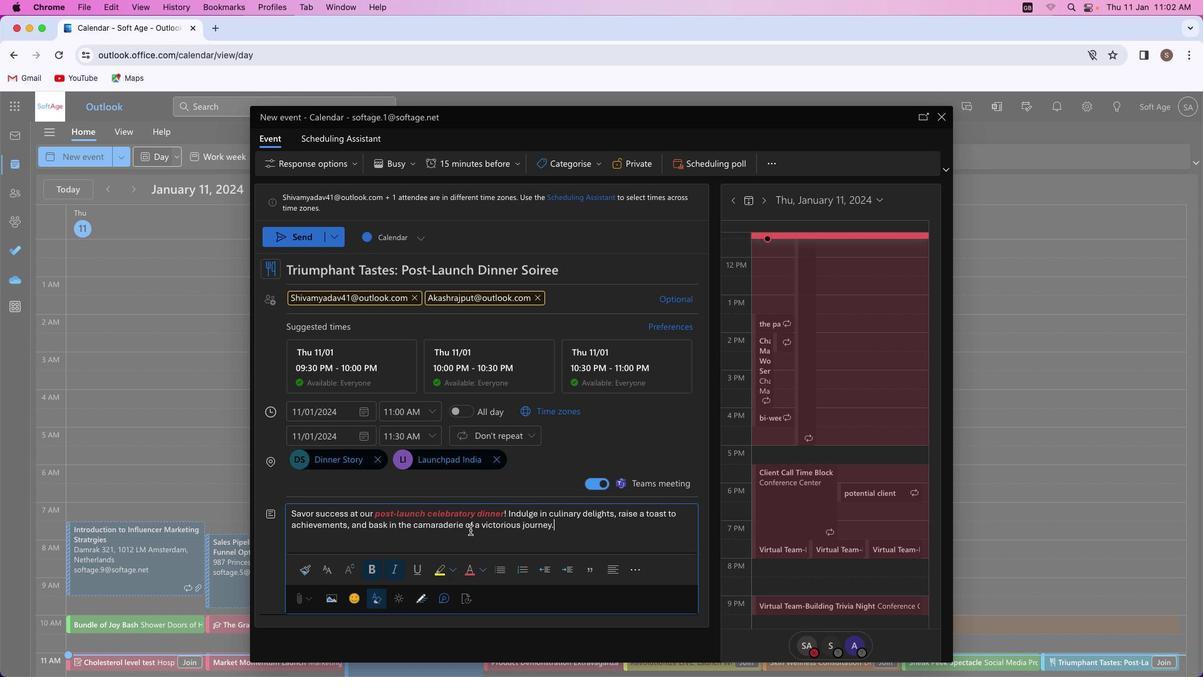 
Action: Mouse moved to (352, 566)
Screenshot: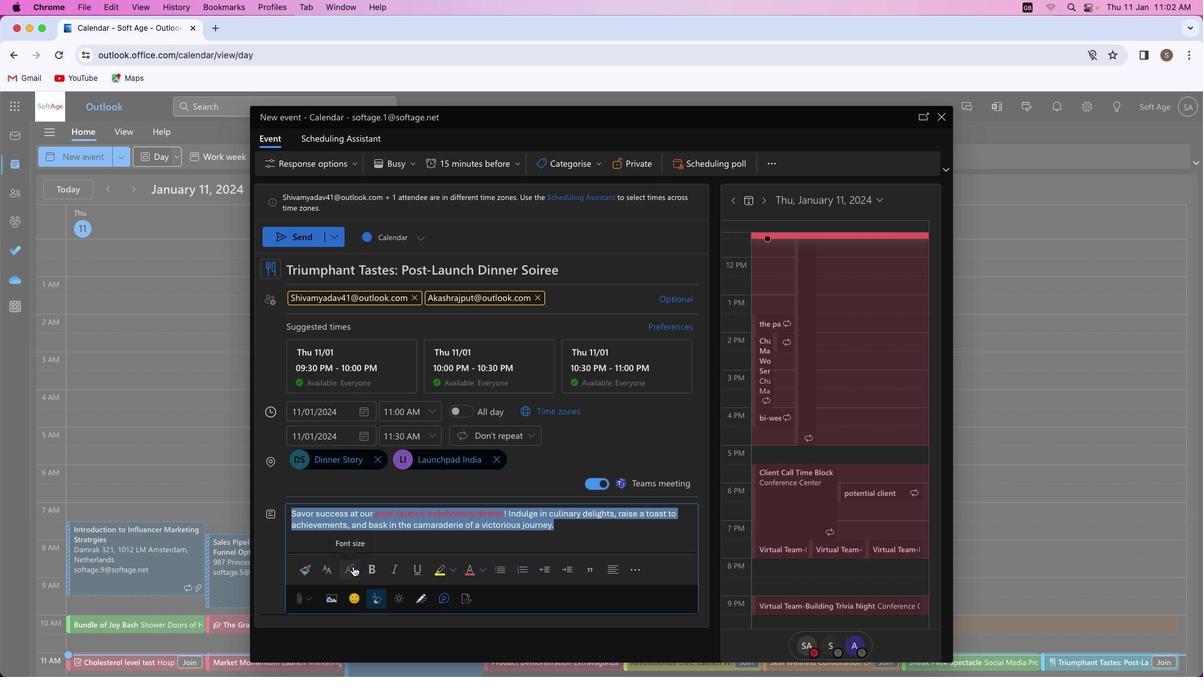 
Action: Mouse pressed left at (352, 566)
Screenshot: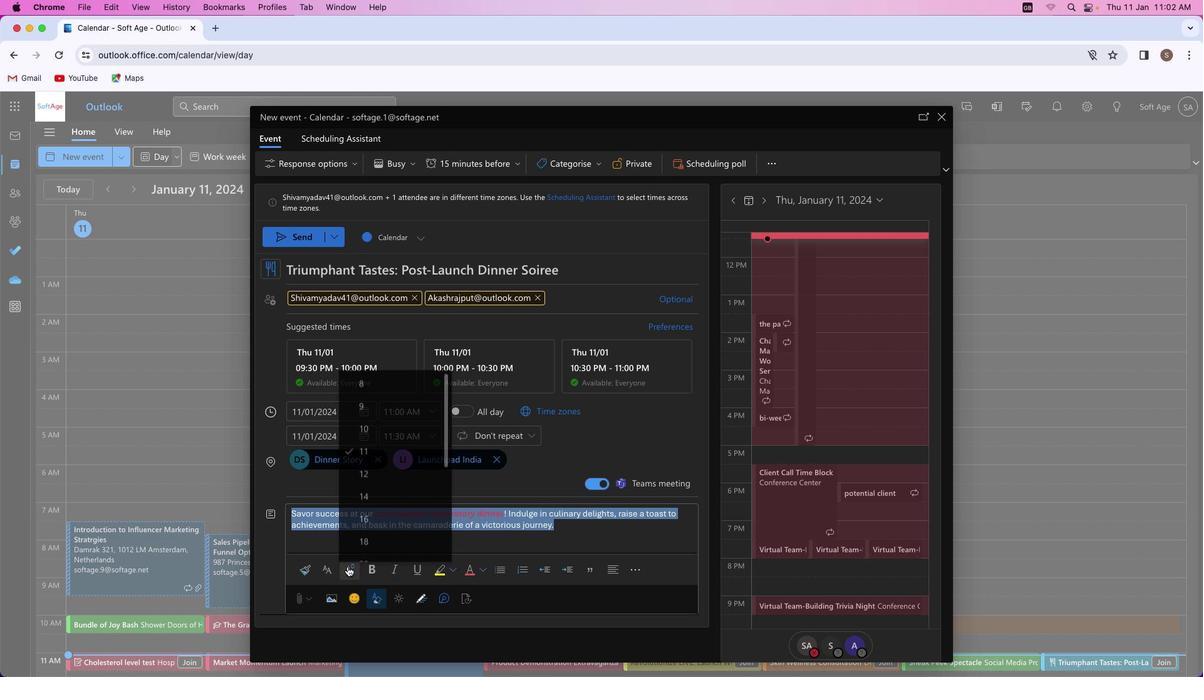 
Action: Mouse moved to (361, 475)
Screenshot: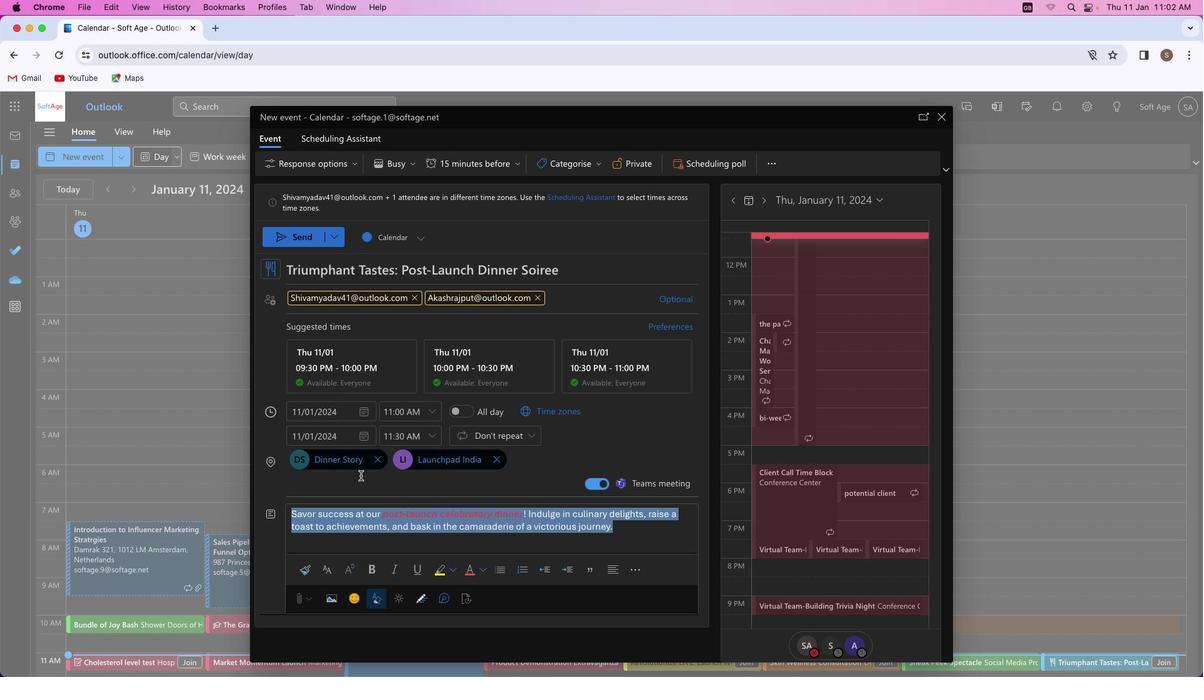
Action: Mouse pressed left at (361, 475)
Screenshot: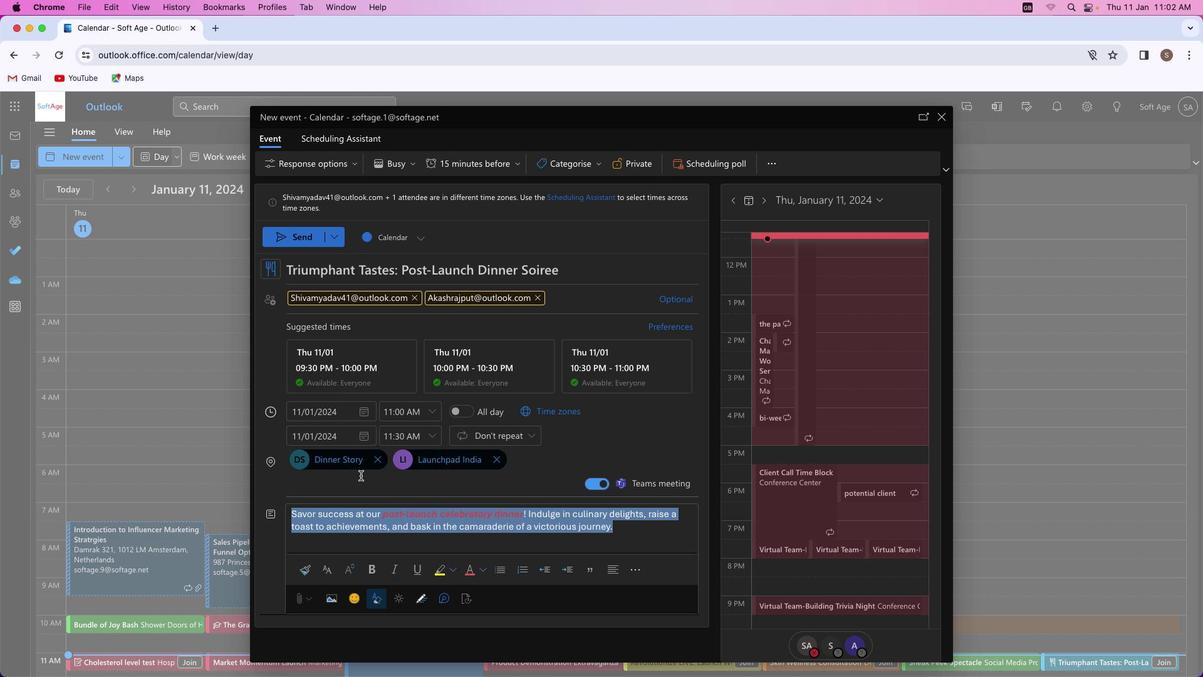 
Action: Mouse moved to (440, 568)
Screenshot: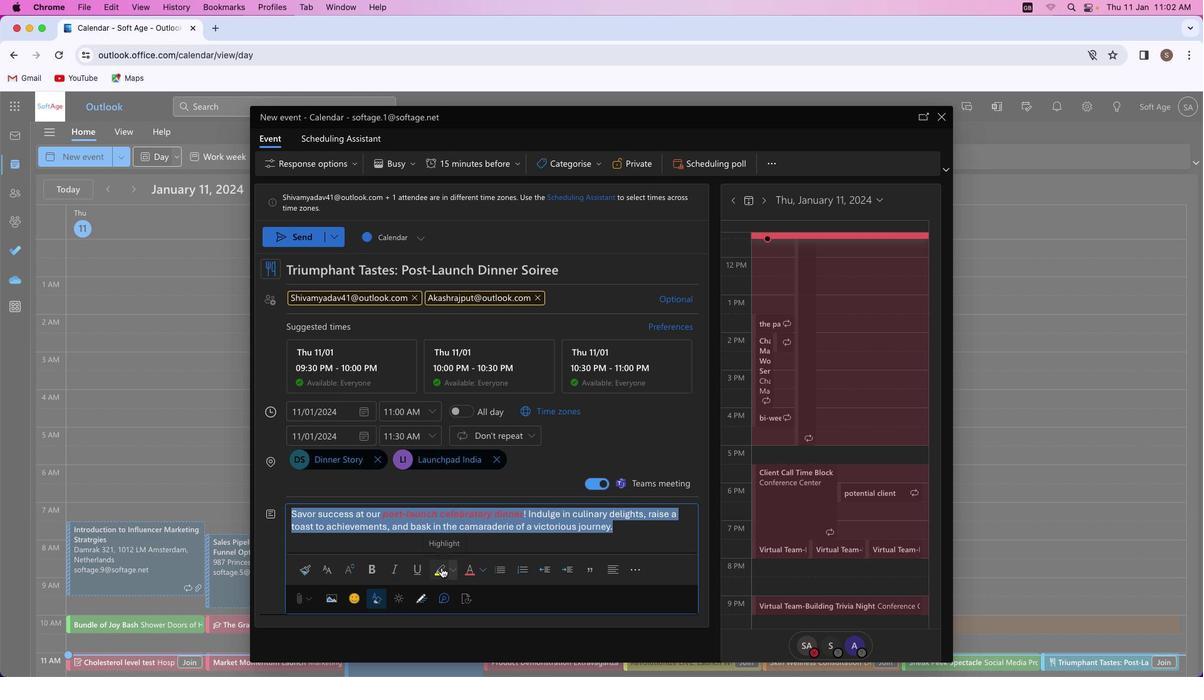 
Action: Mouse pressed left at (440, 568)
Screenshot: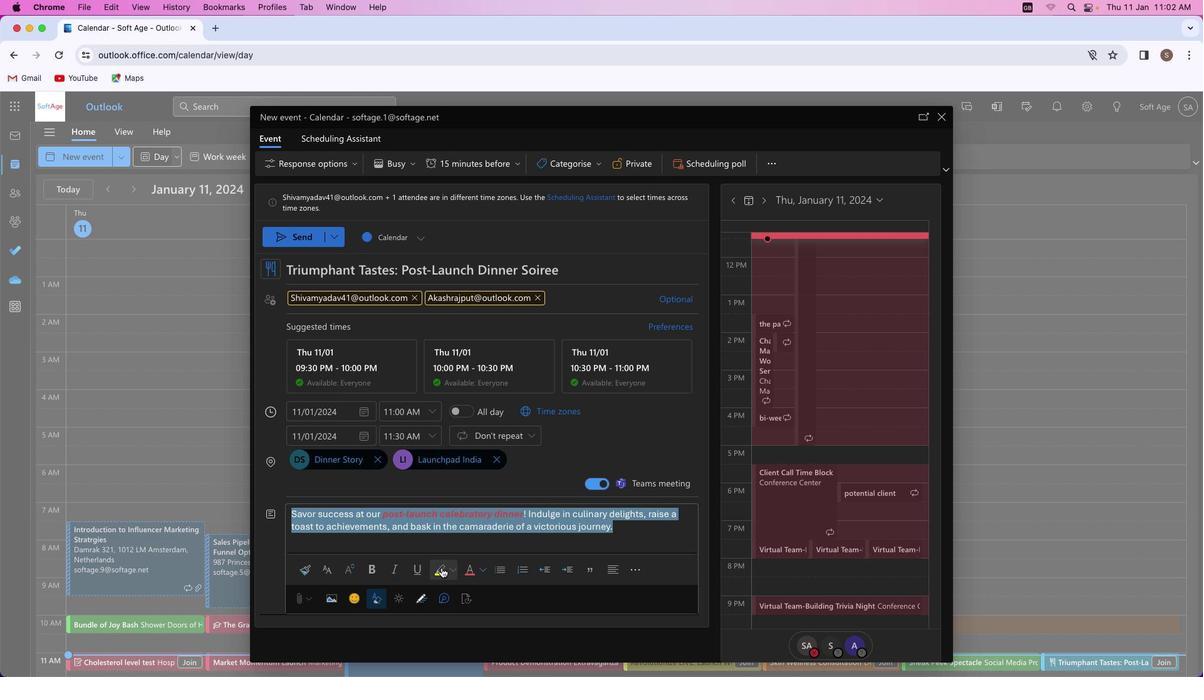 
Action: Mouse moved to (467, 530)
Screenshot: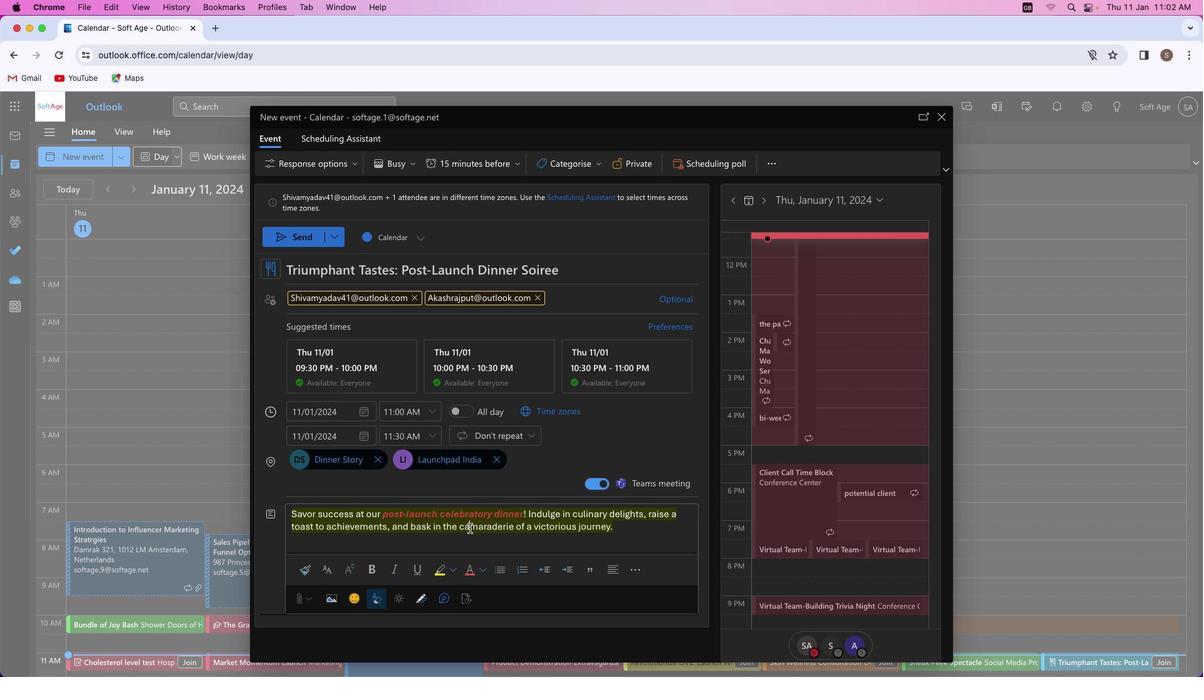 
Action: Mouse pressed left at (467, 530)
Screenshot: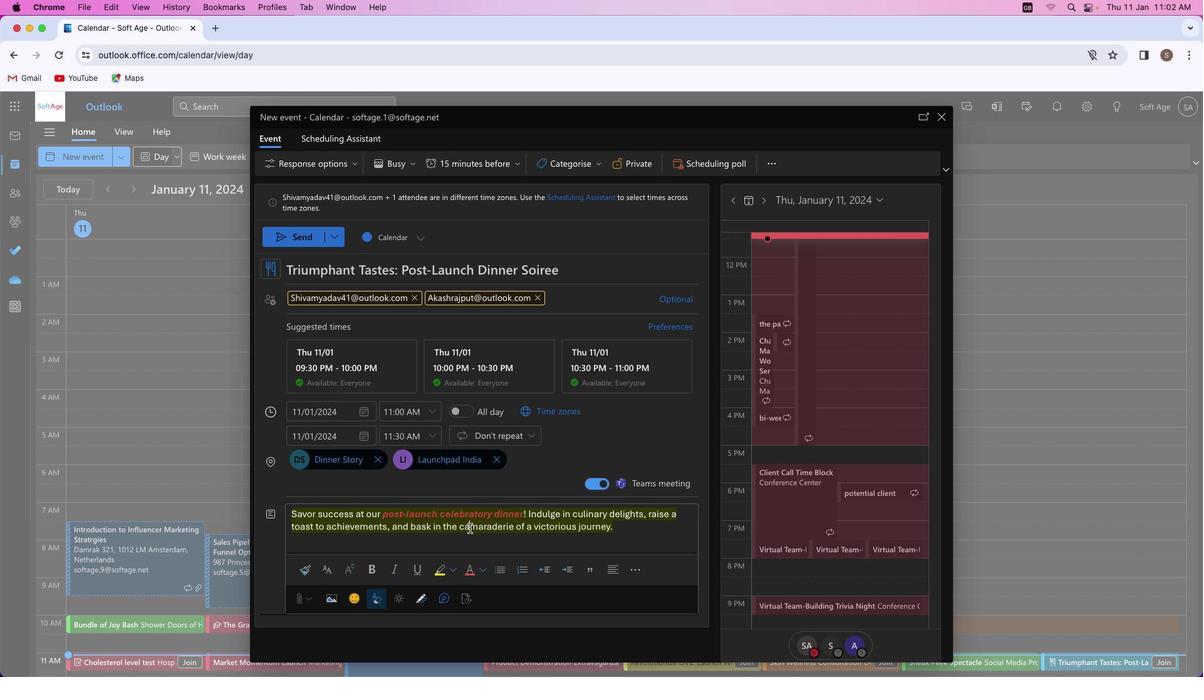 
Action: Mouse moved to (568, 168)
Screenshot: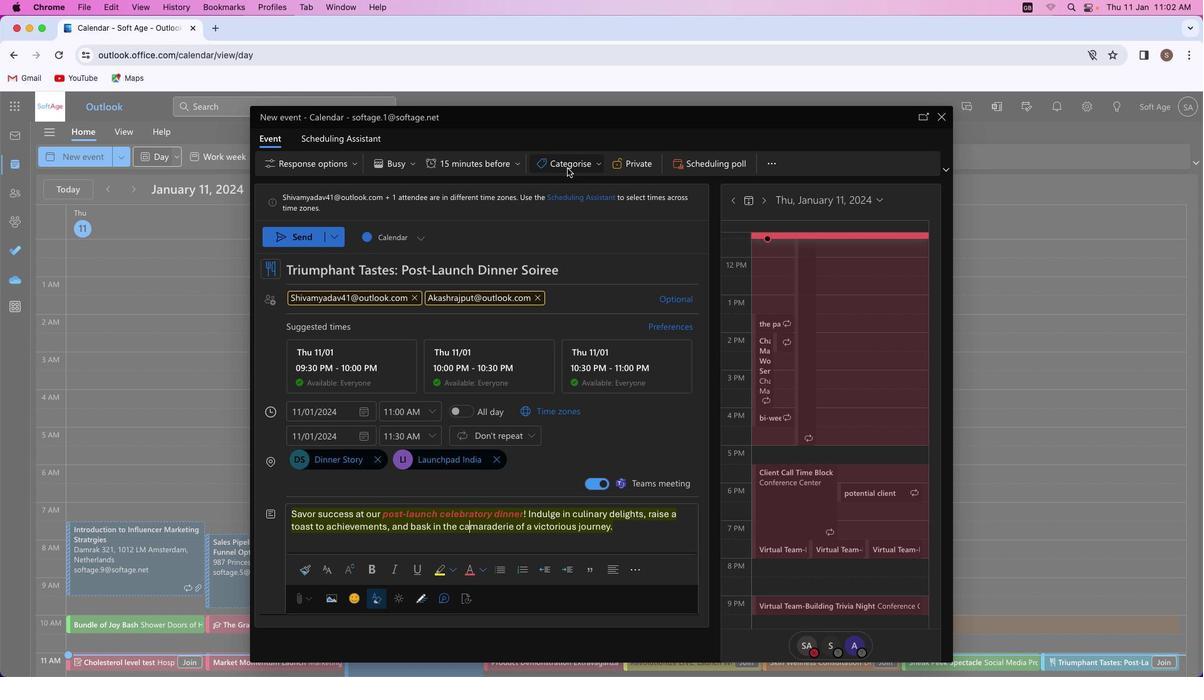 
Action: Mouse pressed left at (568, 168)
Screenshot: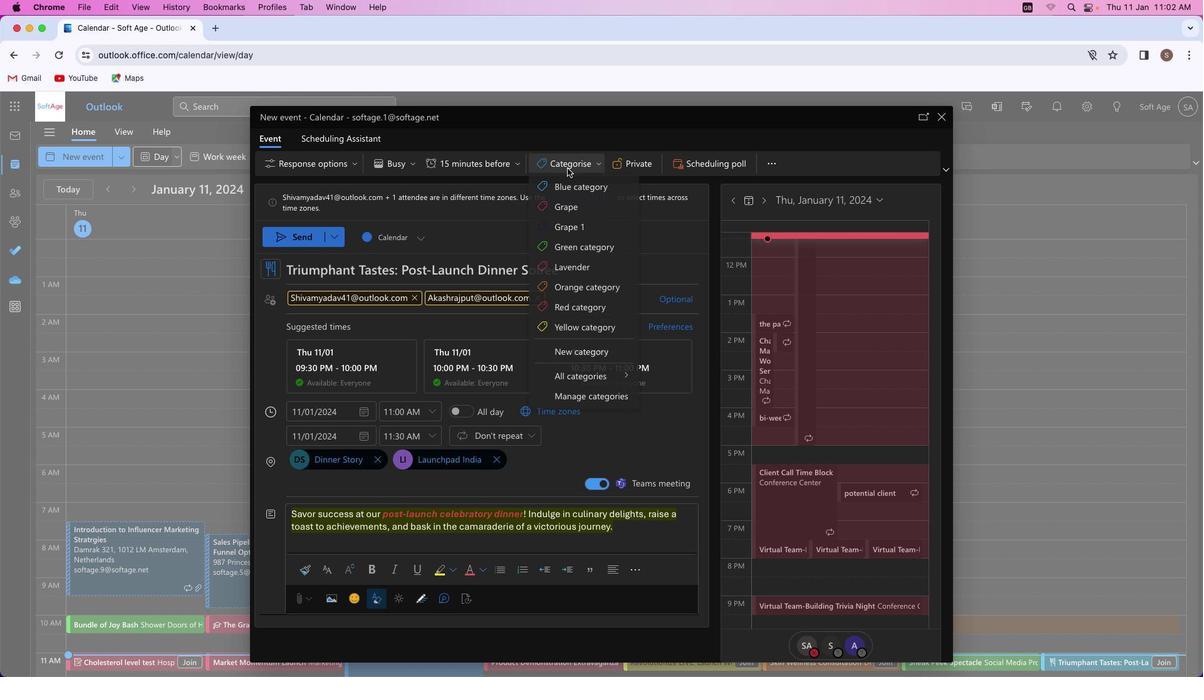 
Action: Mouse moved to (576, 191)
Screenshot: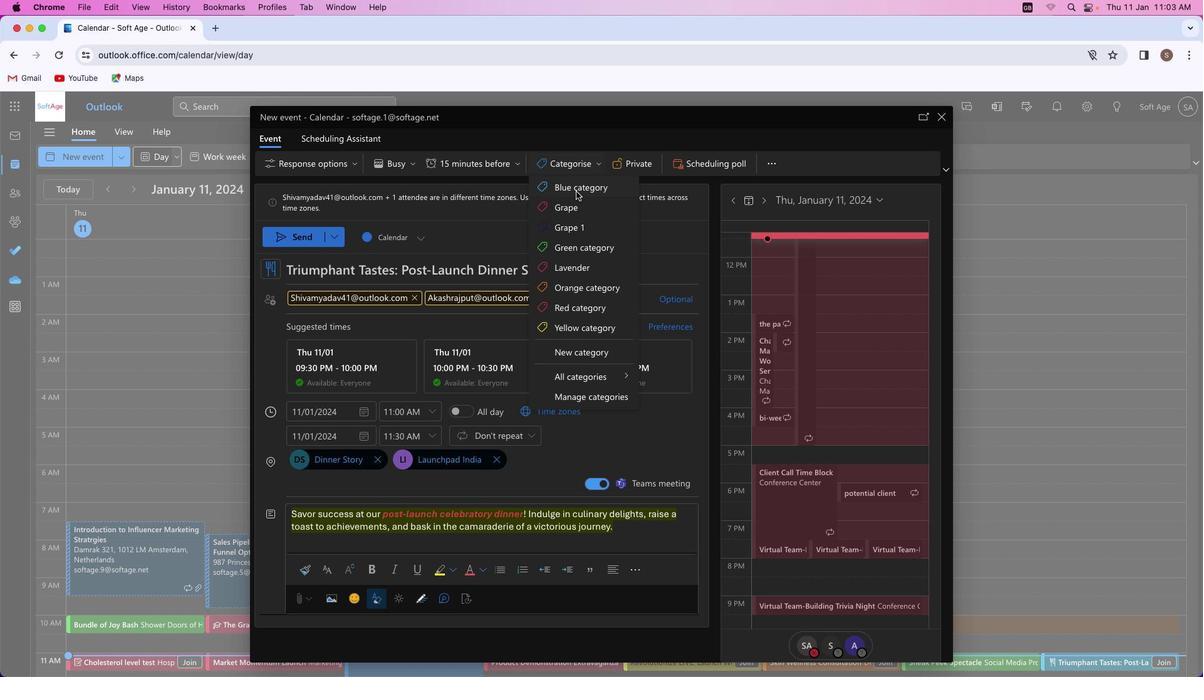 
Action: Mouse pressed left at (576, 191)
Screenshot: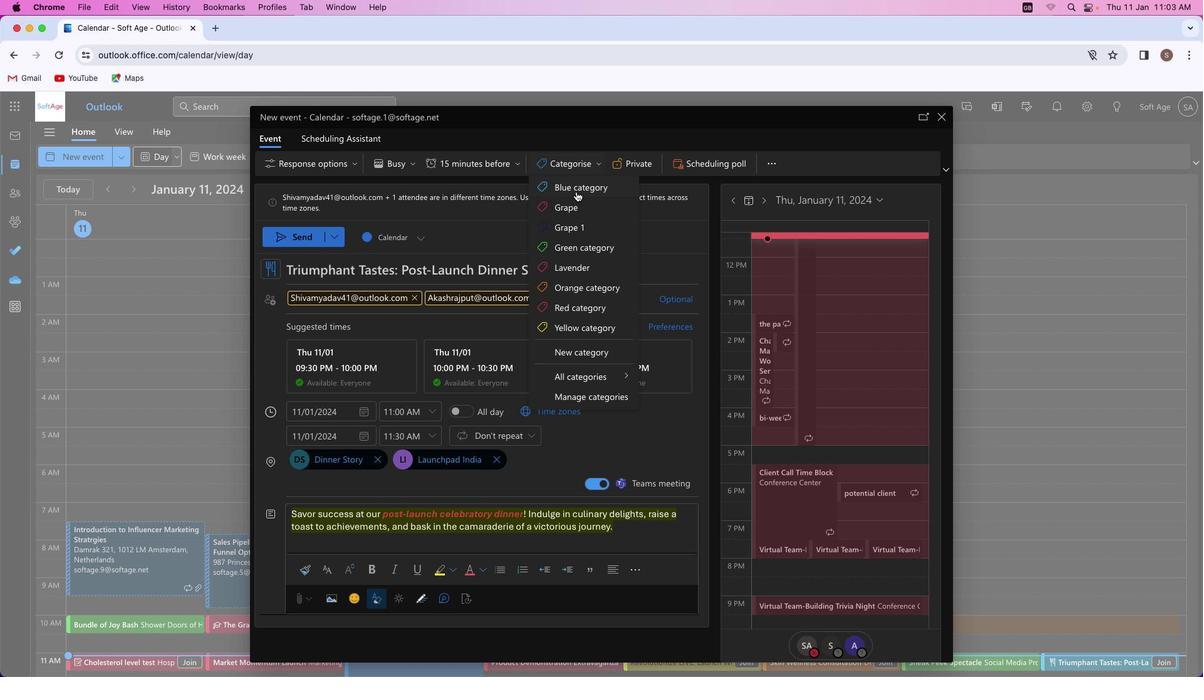 
Action: Mouse moved to (668, 296)
Screenshot: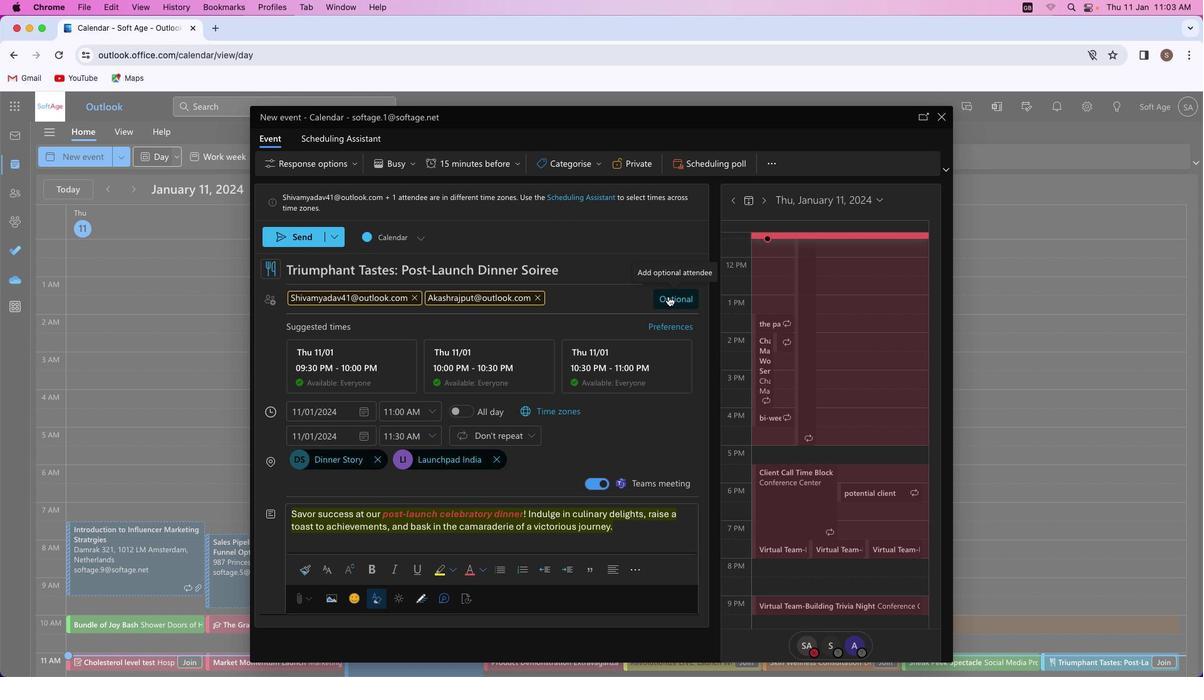 
Action: Mouse pressed left at (668, 296)
Screenshot: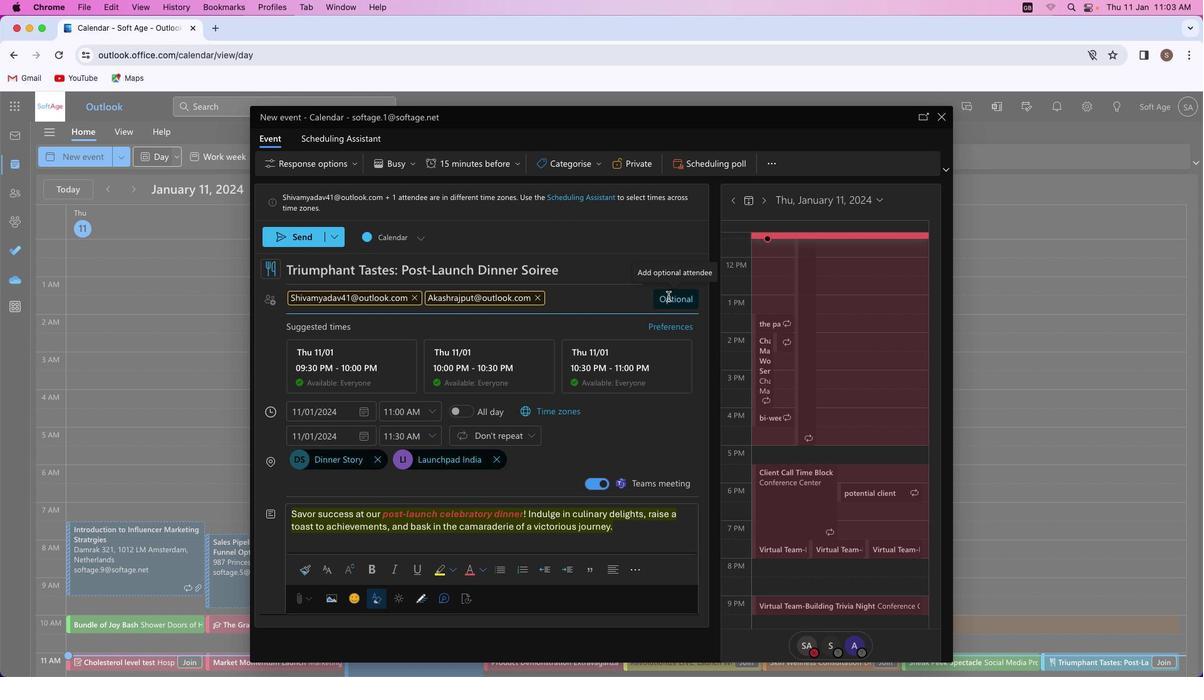 
Action: Mouse moved to (450, 325)
Screenshot: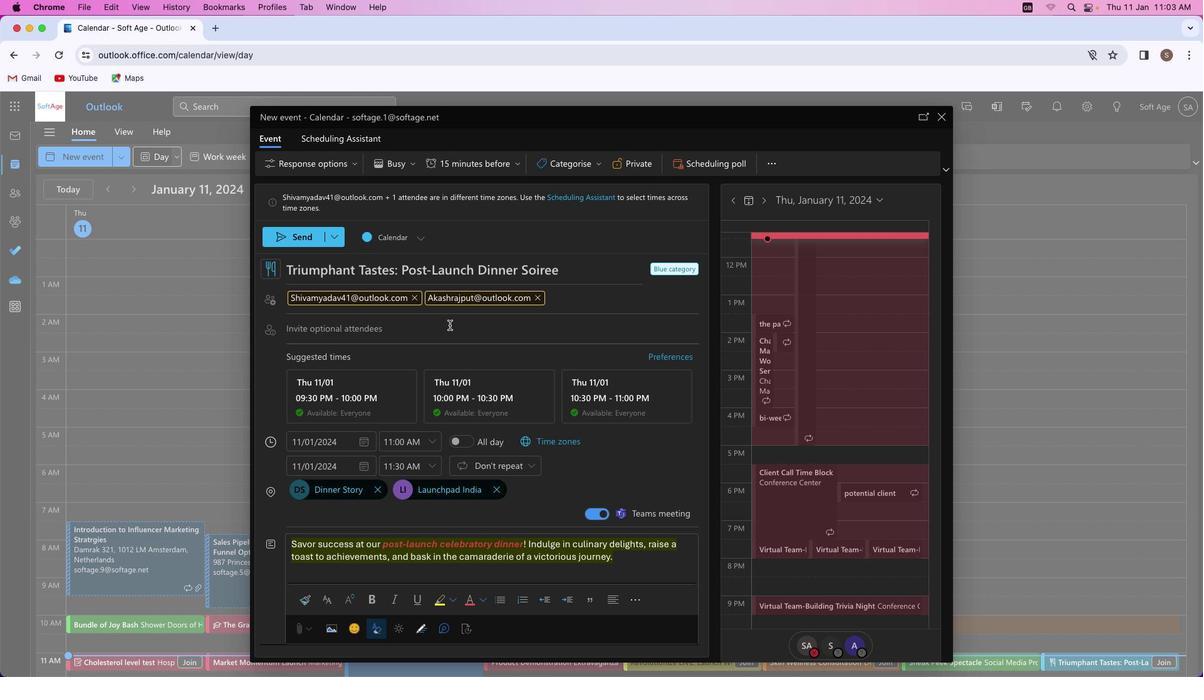 
Action: Key pressed Key.shift_r'M''u''n''e''e''s''h''k''u''m''a''r''9''7''3''2'Key.shift'@''o''u''t''l''o''o''k''.''c''o''m'
Screenshot: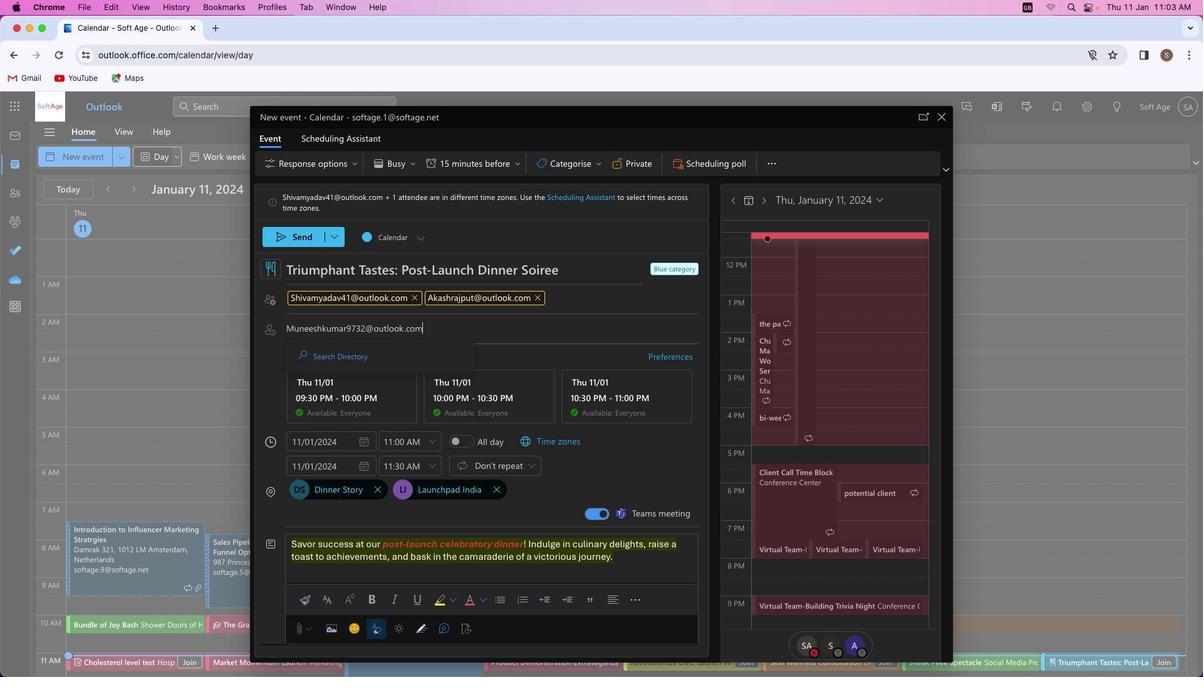 
Action: Mouse moved to (430, 352)
Screenshot: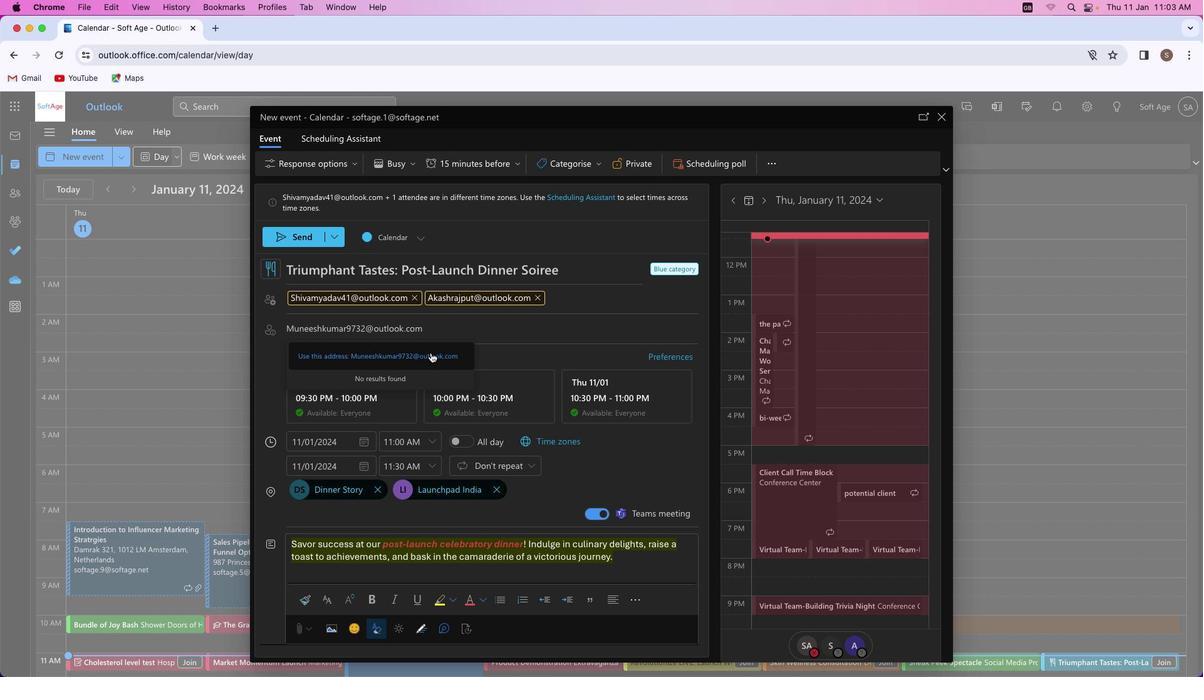 
Action: Mouse pressed left at (430, 352)
Screenshot: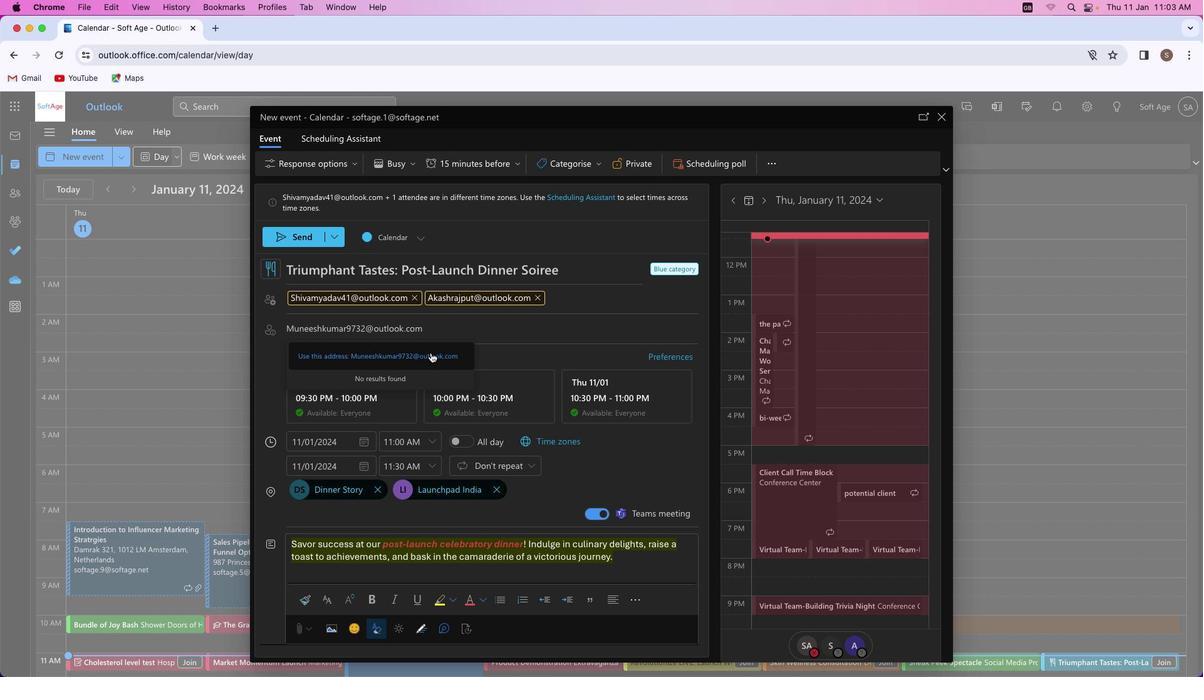 
Action: Mouse moved to (406, 168)
Screenshot: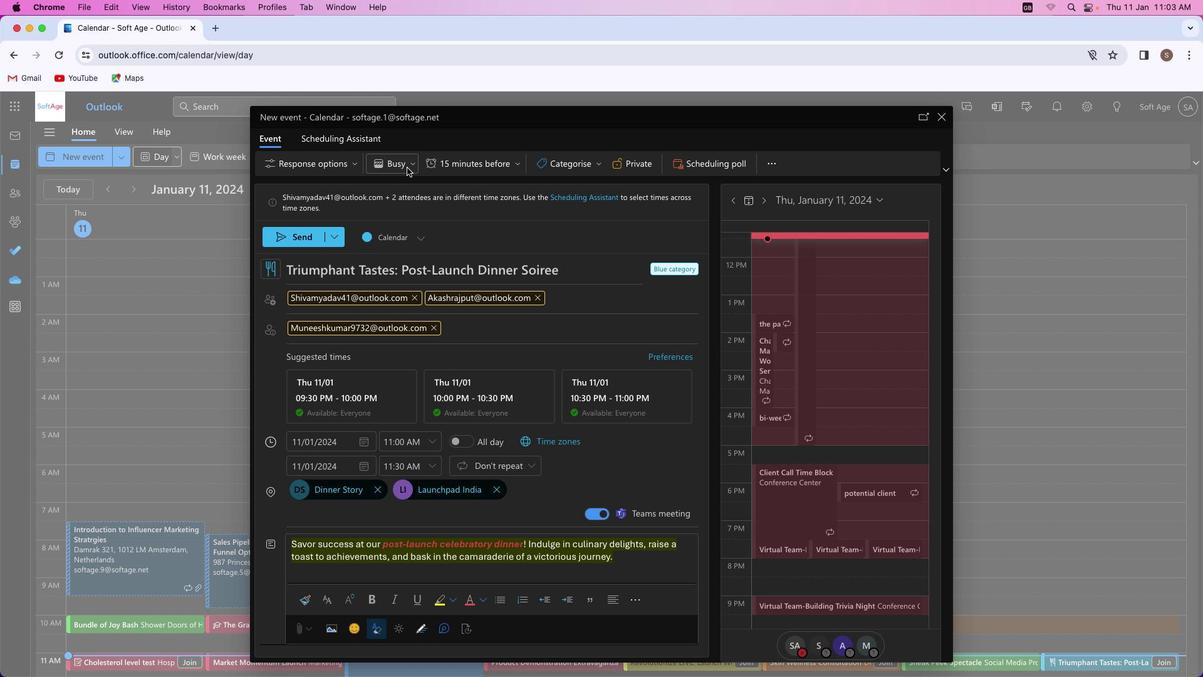 
Action: Mouse pressed left at (406, 168)
Screenshot: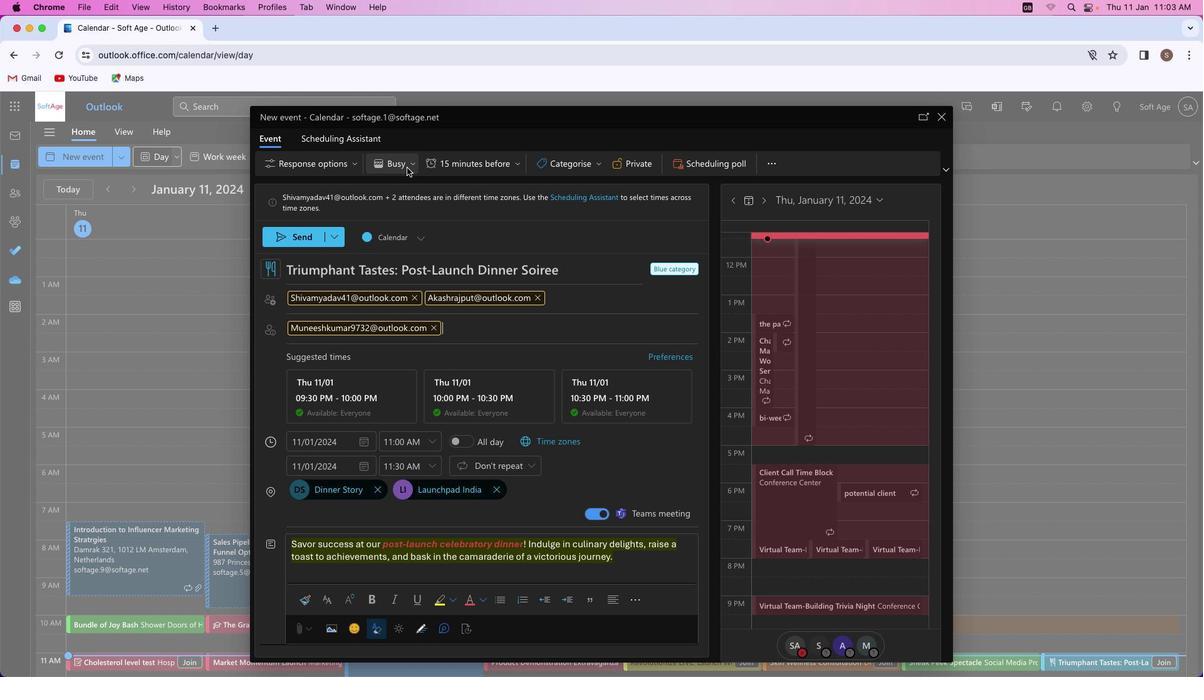 
Action: Mouse moved to (414, 189)
Screenshot: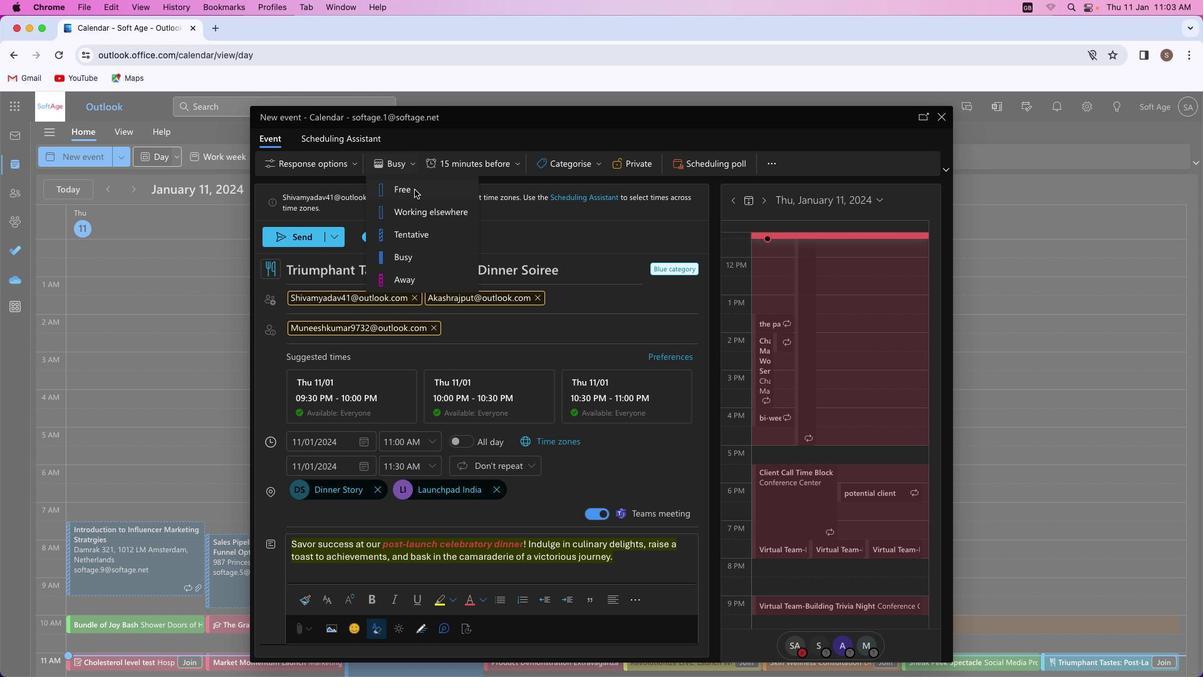 
Action: Mouse pressed left at (414, 189)
Screenshot: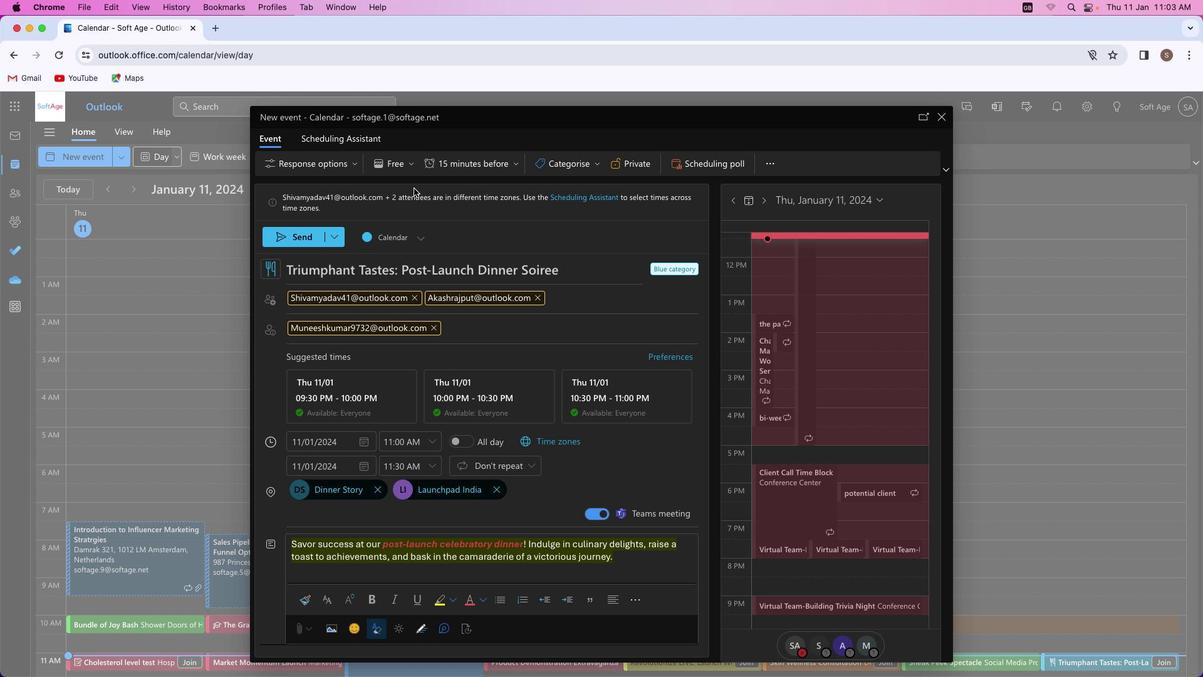 
Action: Mouse moved to (298, 233)
Screenshot: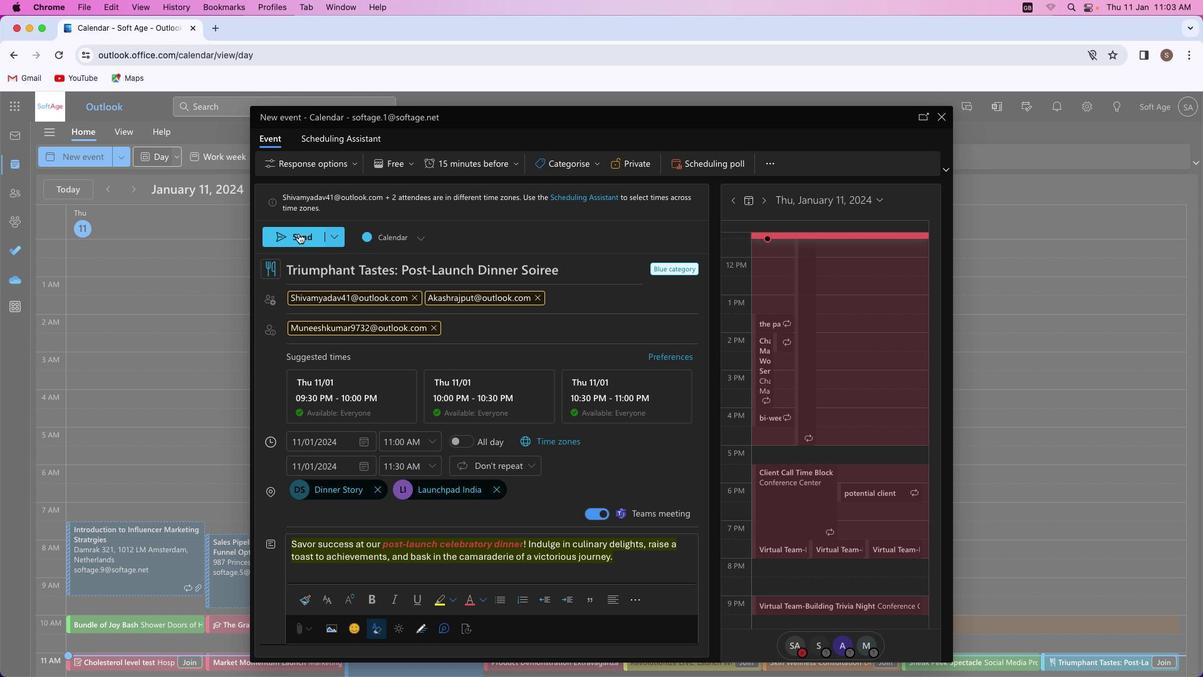 
Action: Mouse pressed left at (298, 233)
Screenshot: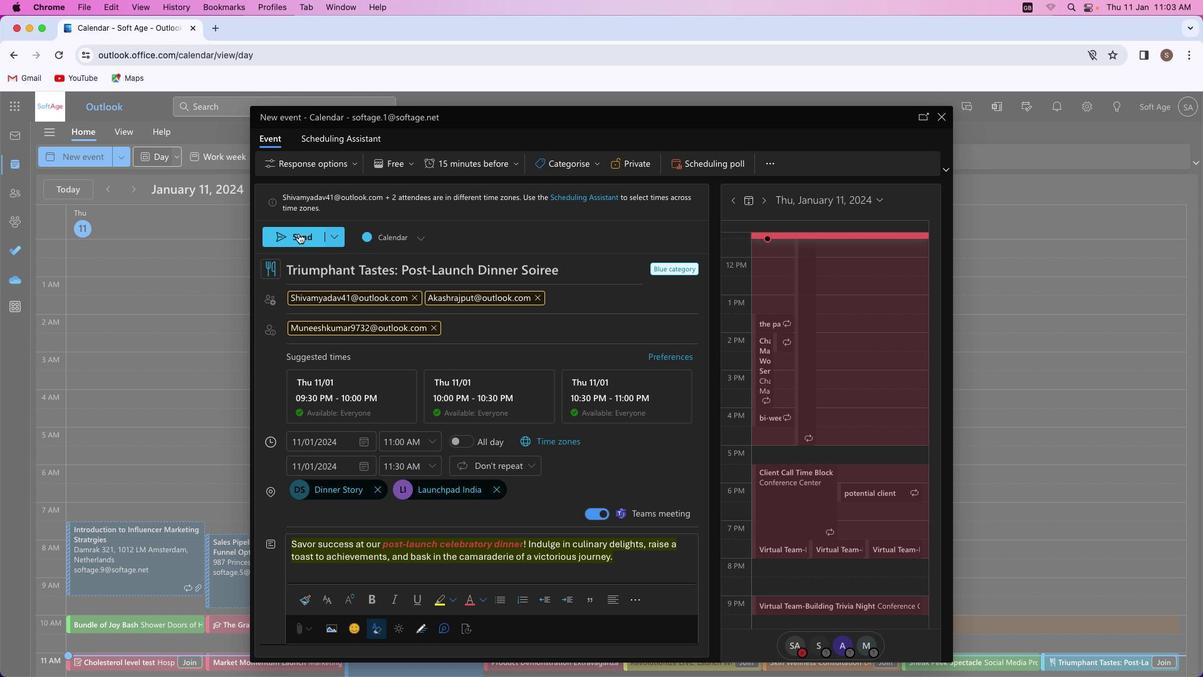 
Action: Mouse moved to (640, 557)
Screenshot: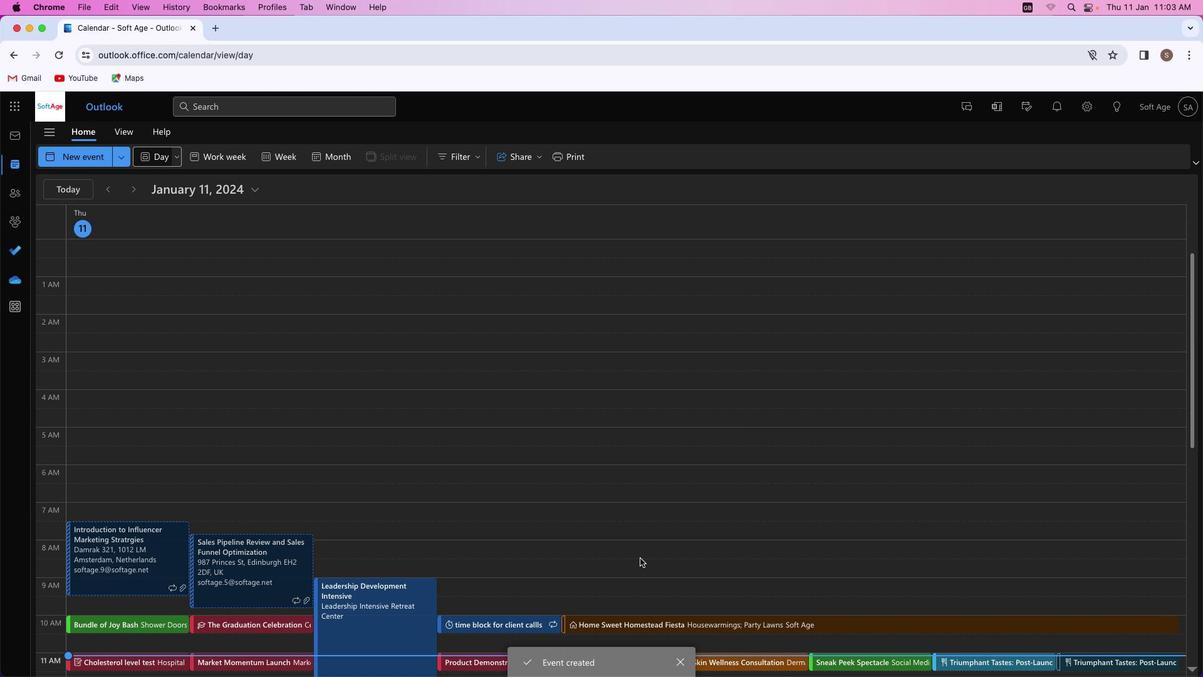 
